 Task: Find a one-way business class flight from Kailua-Kona to Evansville on May 3 for 6 passengers, with 4 checked bags, departing between 3:00 AM and 12:00 AM, using WestJet.
Action: Mouse moved to (288, 257)
Screenshot: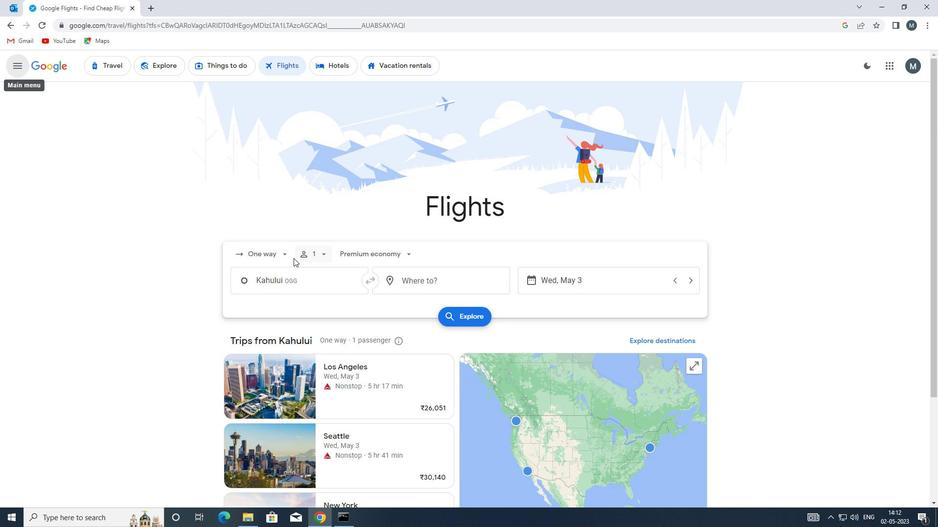 
Action: Mouse pressed left at (288, 257)
Screenshot: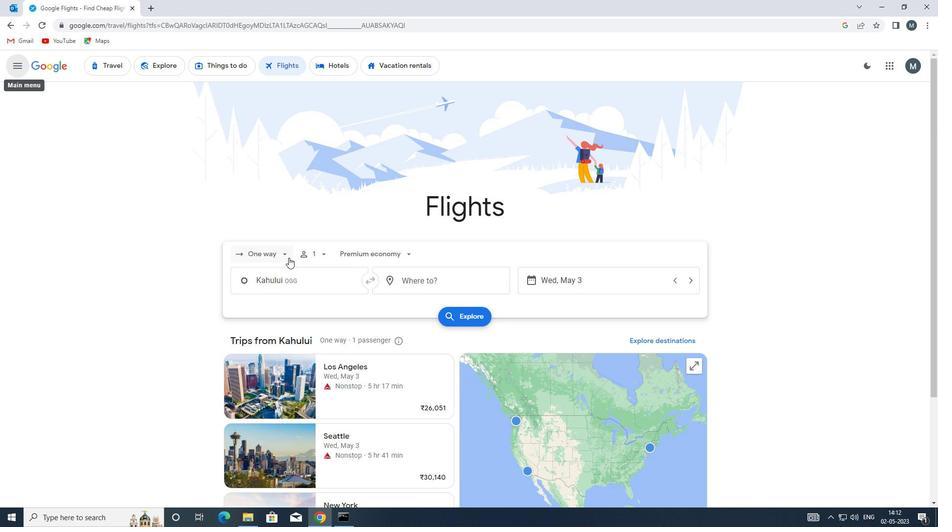 
Action: Mouse moved to (287, 295)
Screenshot: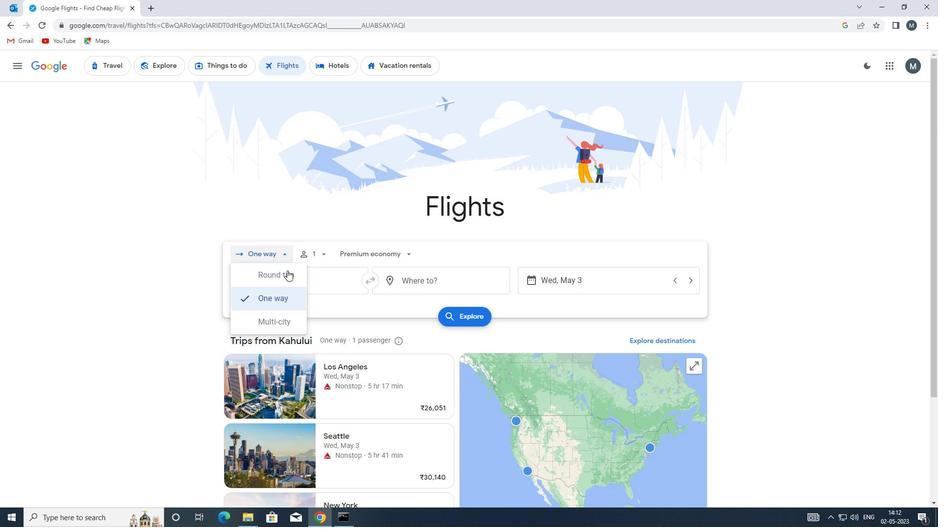
Action: Mouse pressed left at (287, 295)
Screenshot: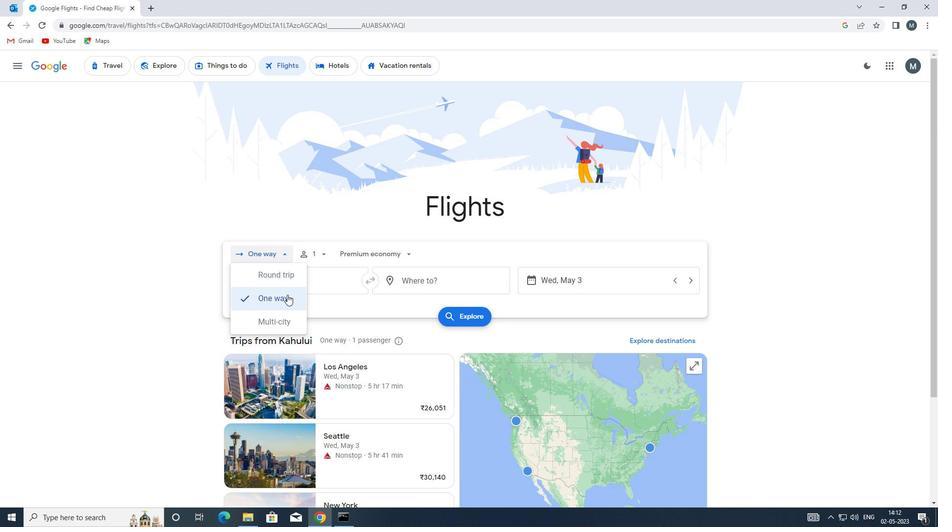 
Action: Mouse moved to (316, 253)
Screenshot: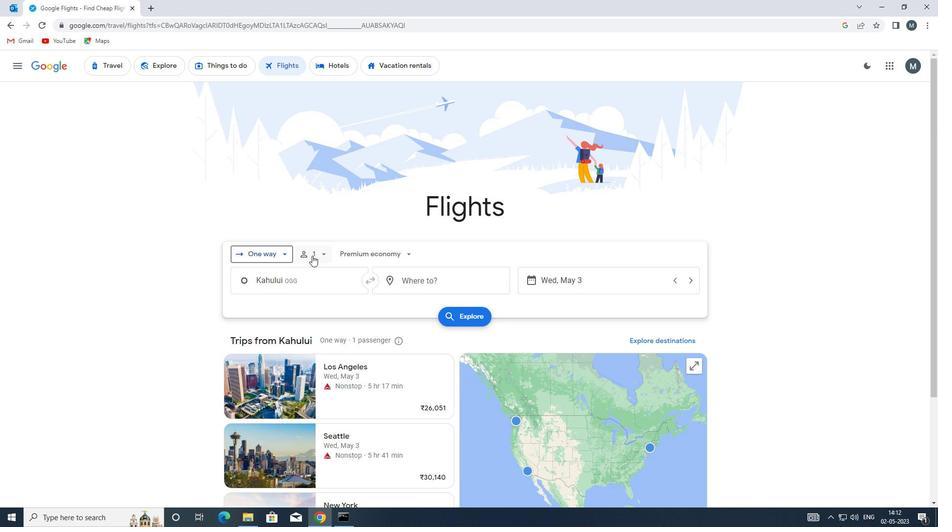
Action: Mouse pressed left at (316, 253)
Screenshot: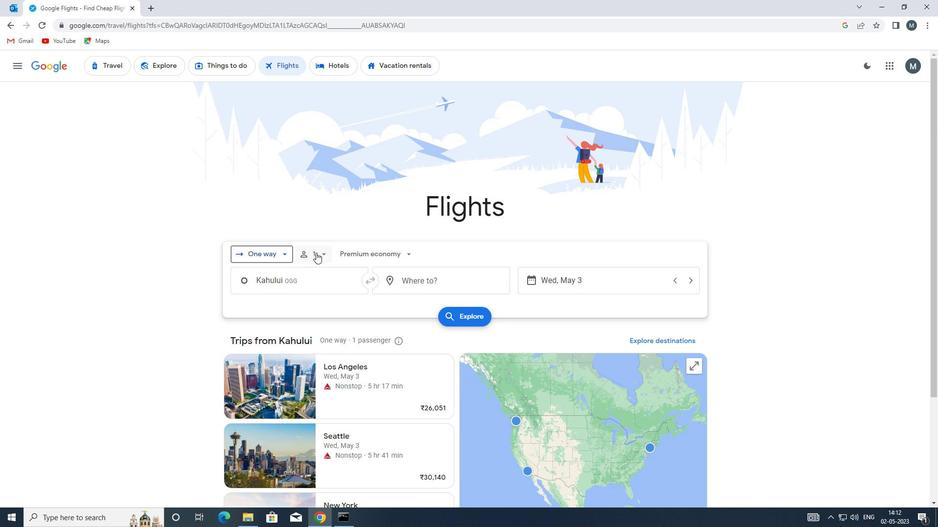 
Action: Mouse moved to (395, 281)
Screenshot: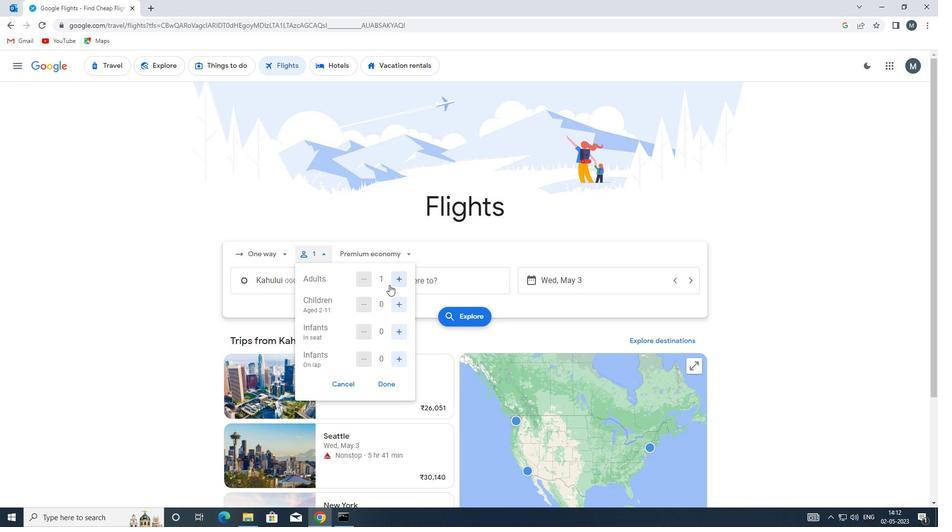 
Action: Mouse pressed left at (395, 281)
Screenshot: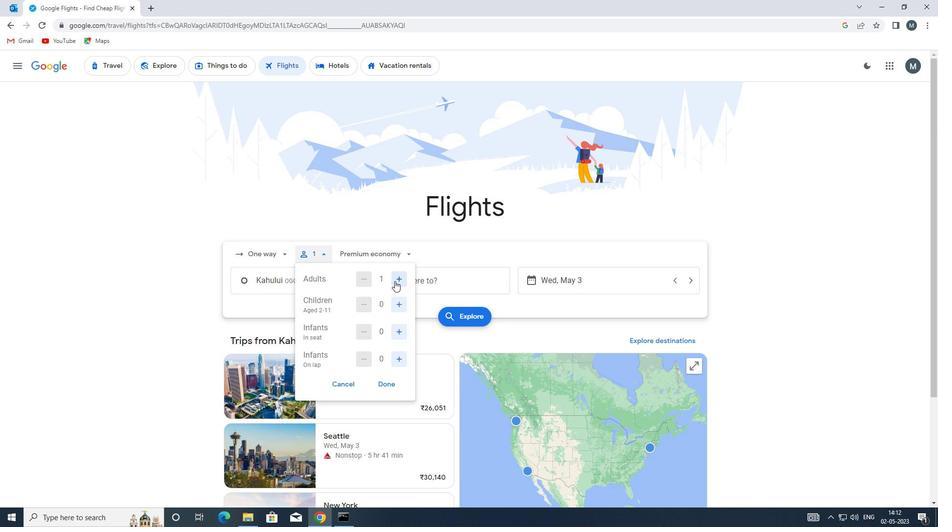 
Action: Mouse pressed left at (395, 281)
Screenshot: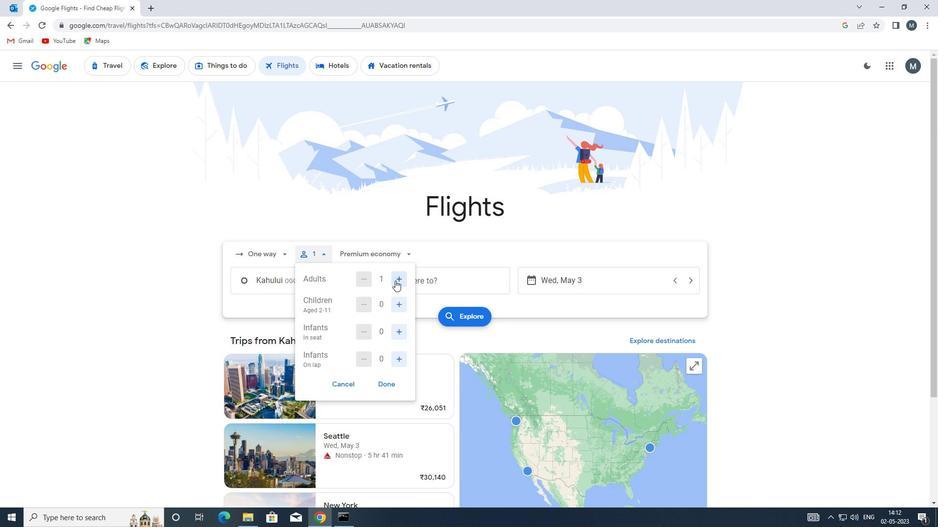 
Action: Mouse moved to (400, 308)
Screenshot: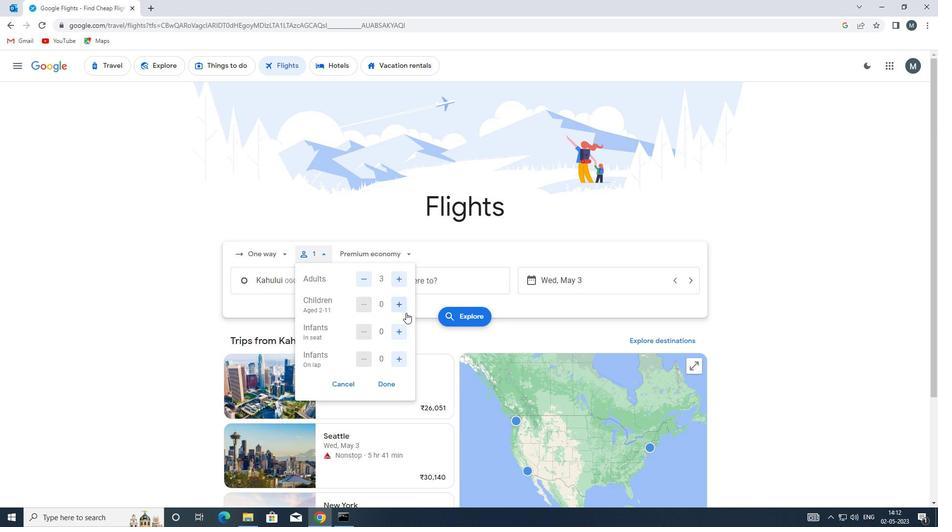 
Action: Mouse pressed left at (400, 308)
Screenshot: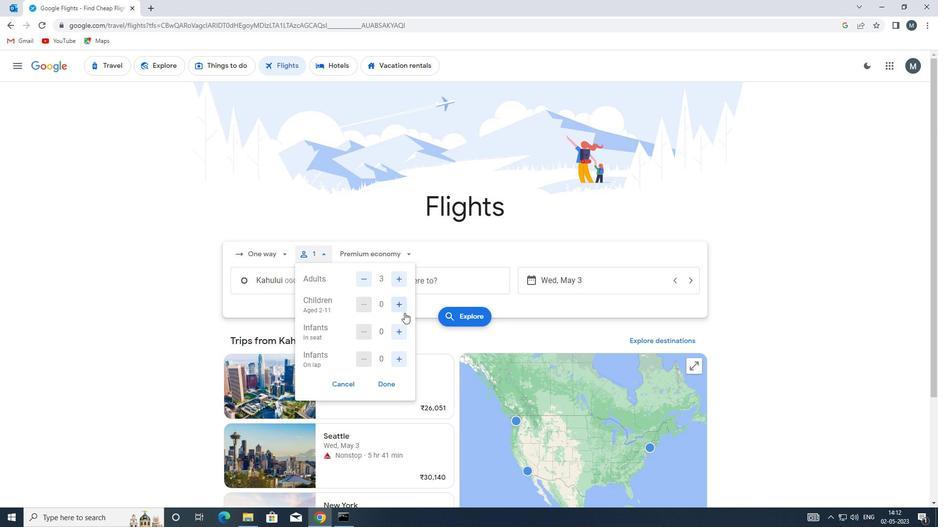 
Action: Mouse pressed left at (400, 308)
Screenshot: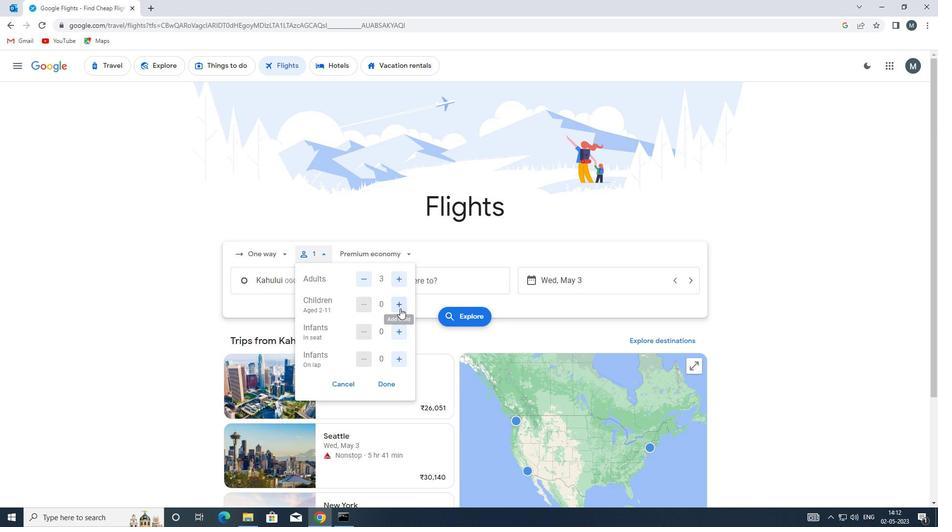 
Action: Mouse pressed left at (400, 308)
Screenshot: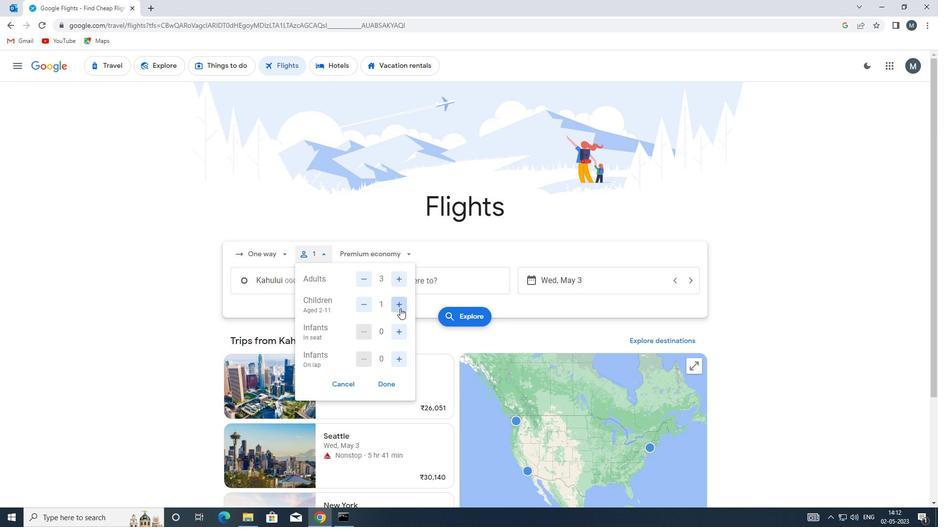 
Action: Mouse moved to (384, 384)
Screenshot: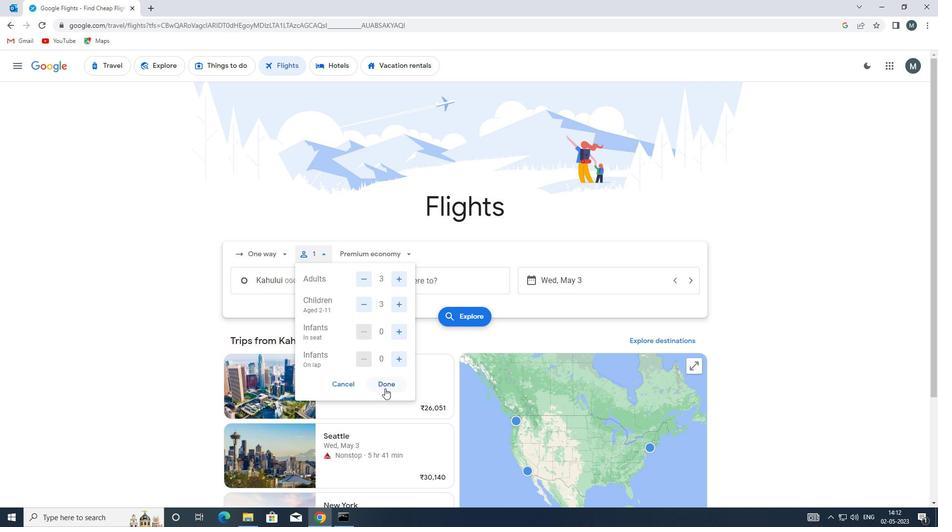 
Action: Mouse pressed left at (384, 384)
Screenshot: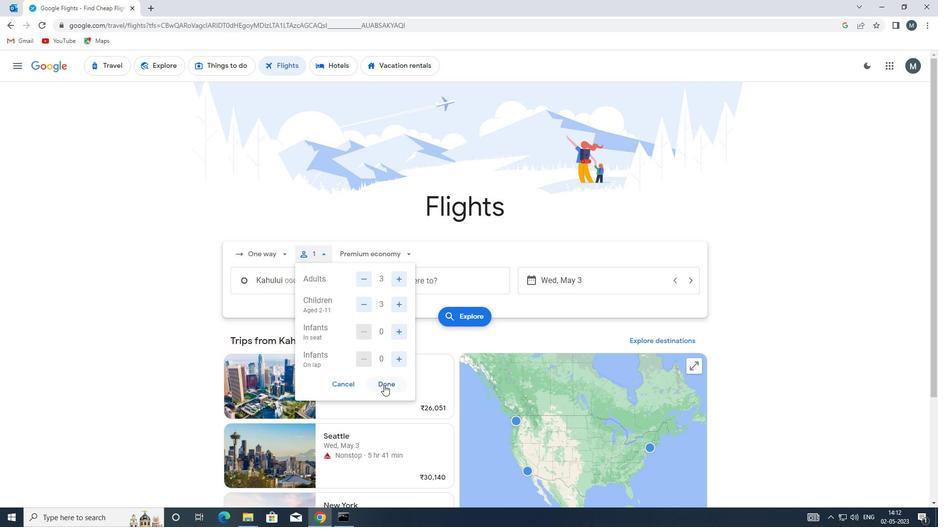 
Action: Mouse moved to (390, 256)
Screenshot: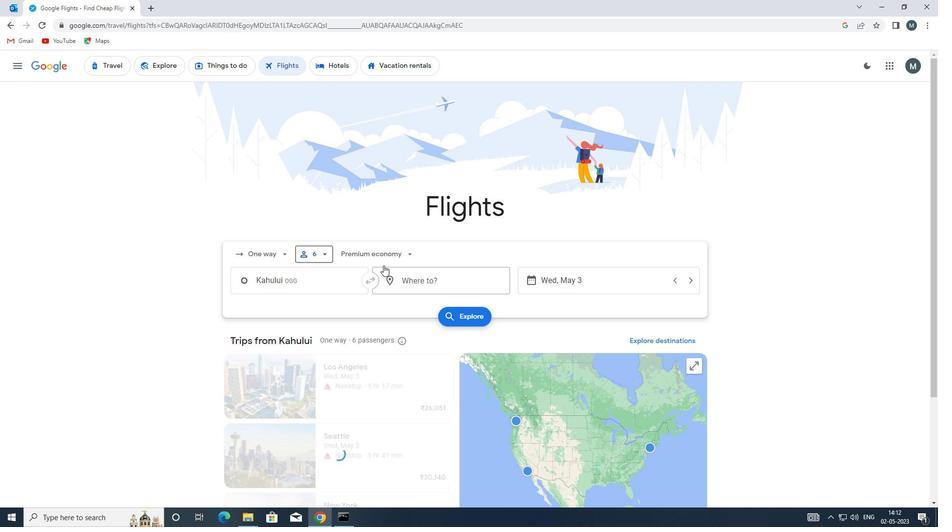
Action: Mouse pressed left at (390, 256)
Screenshot: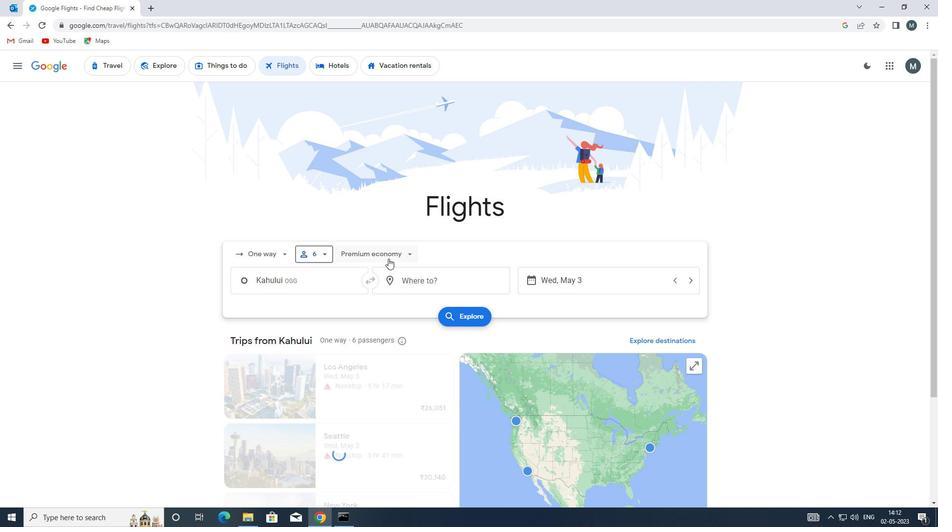 
Action: Mouse moved to (384, 323)
Screenshot: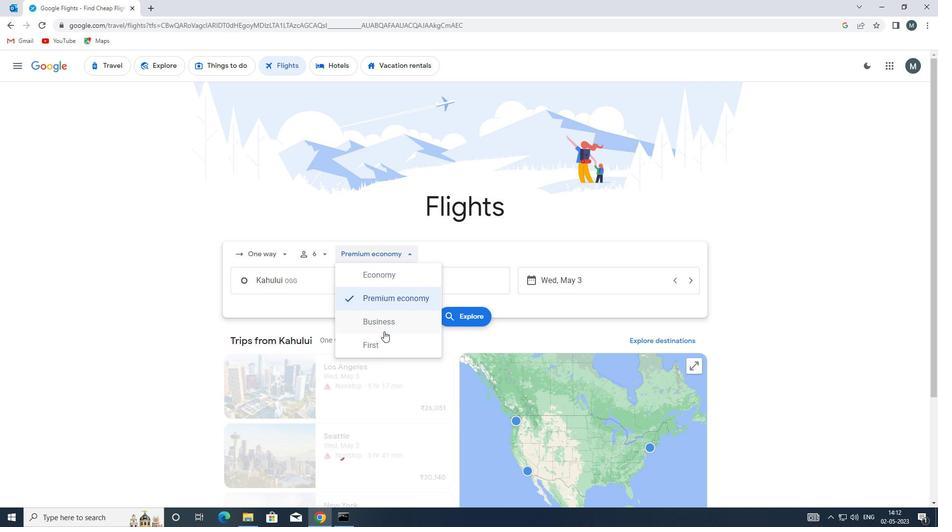 
Action: Mouse pressed left at (384, 323)
Screenshot: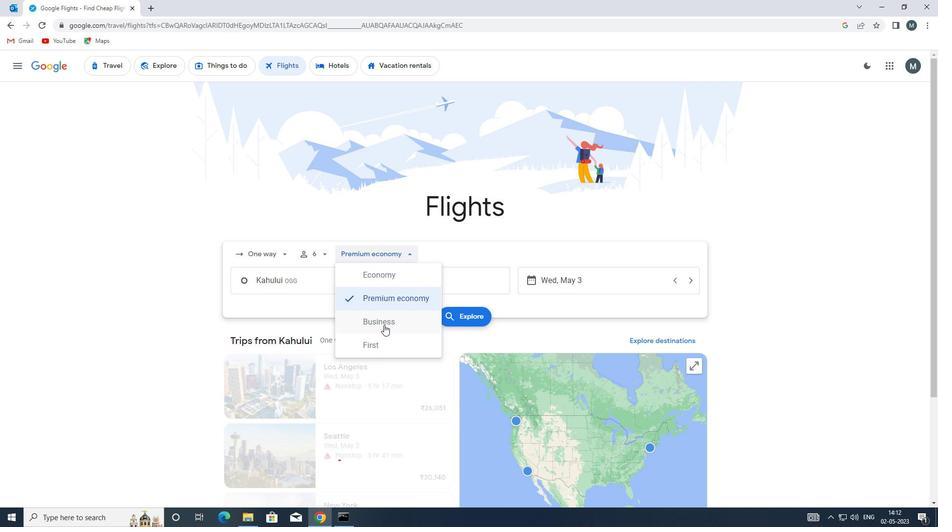 
Action: Mouse moved to (318, 287)
Screenshot: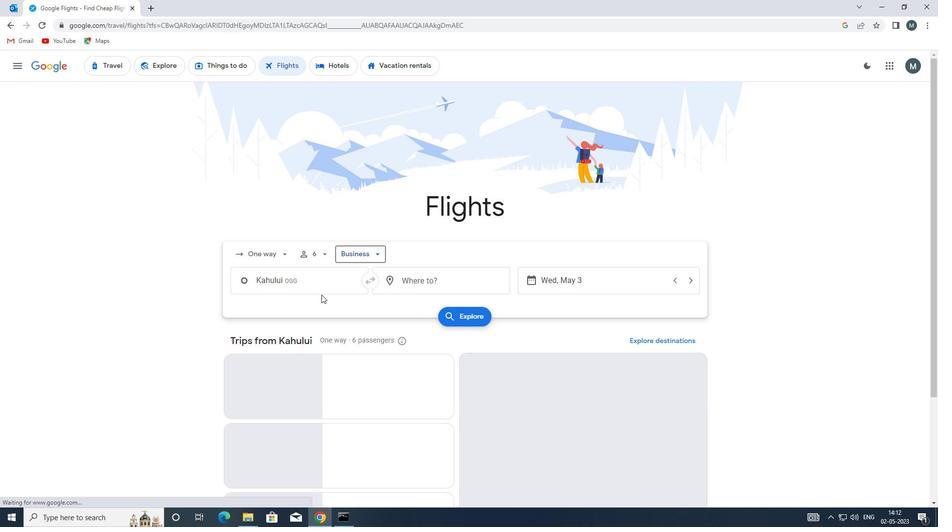
Action: Mouse pressed left at (318, 287)
Screenshot: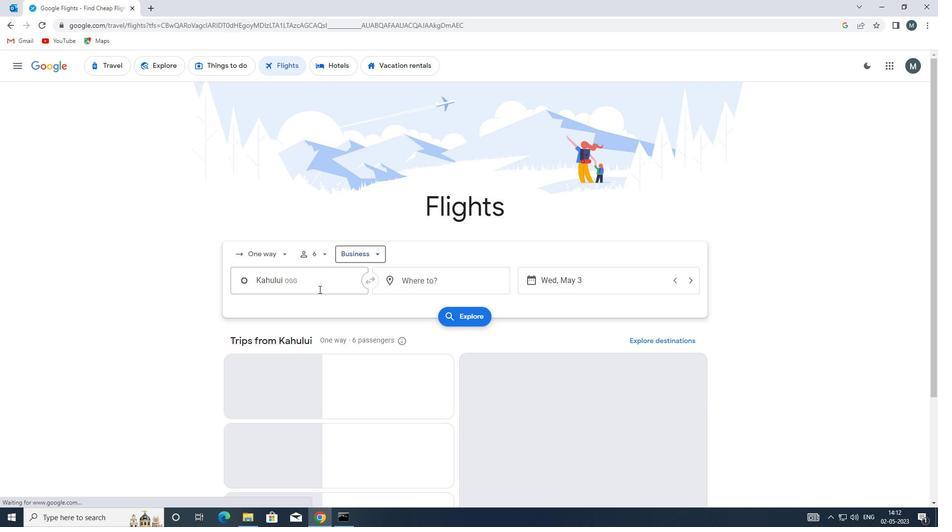 
Action: Mouse moved to (316, 287)
Screenshot: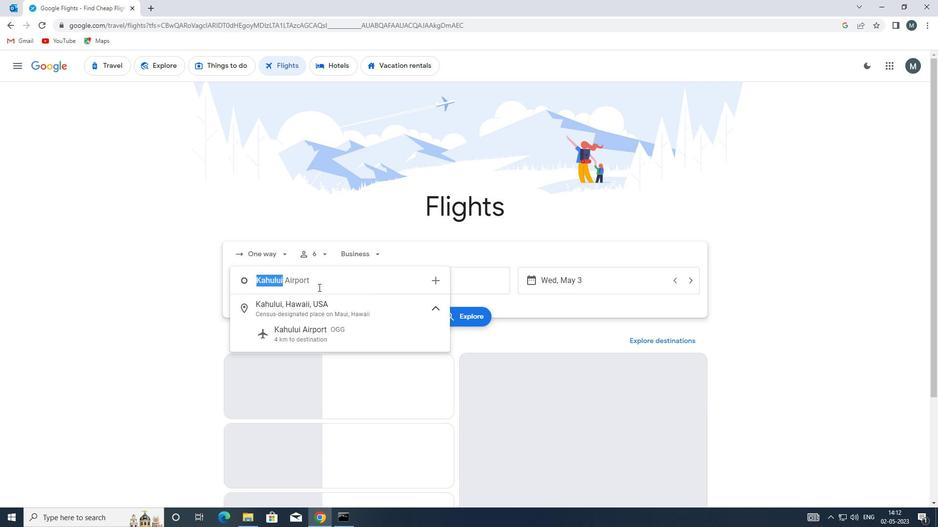 
Action: Key pressed koa
Screenshot: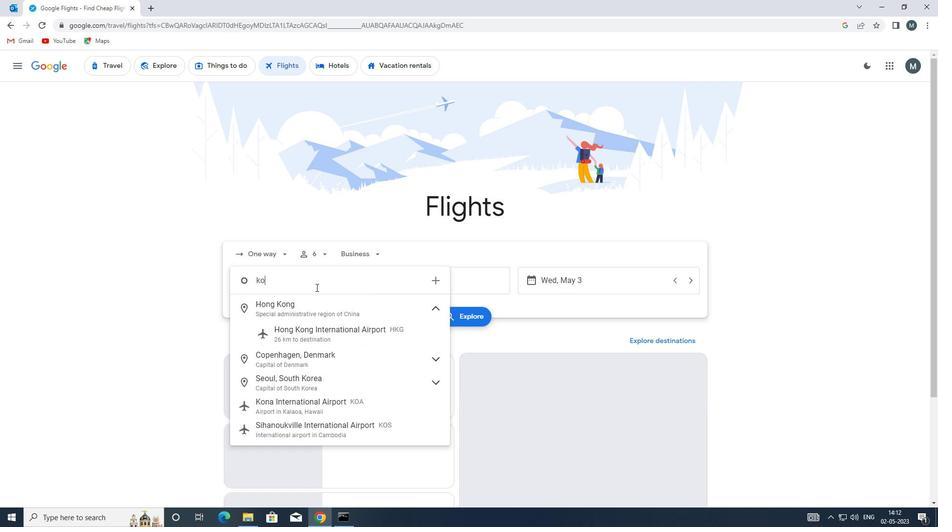 
Action: Mouse moved to (316, 310)
Screenshot: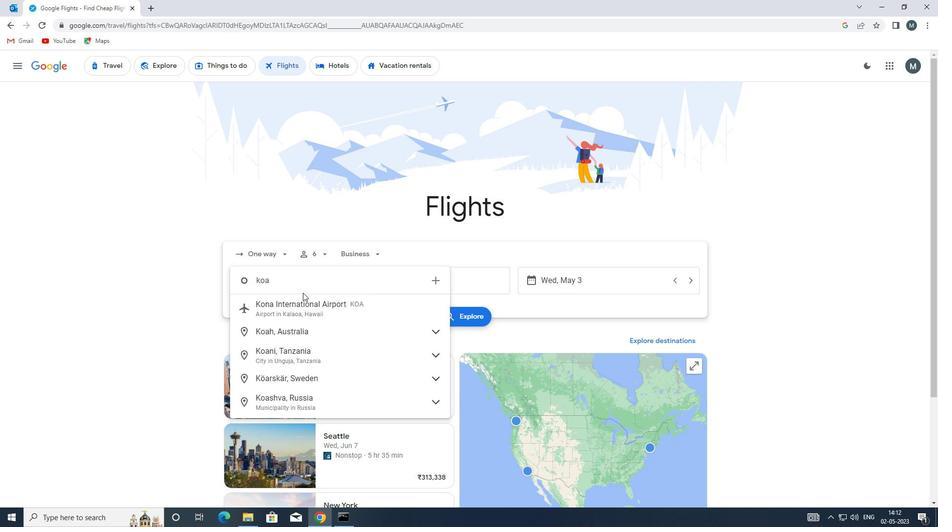 
Action: Mouse pressed left at (316, 310)
Screenshot: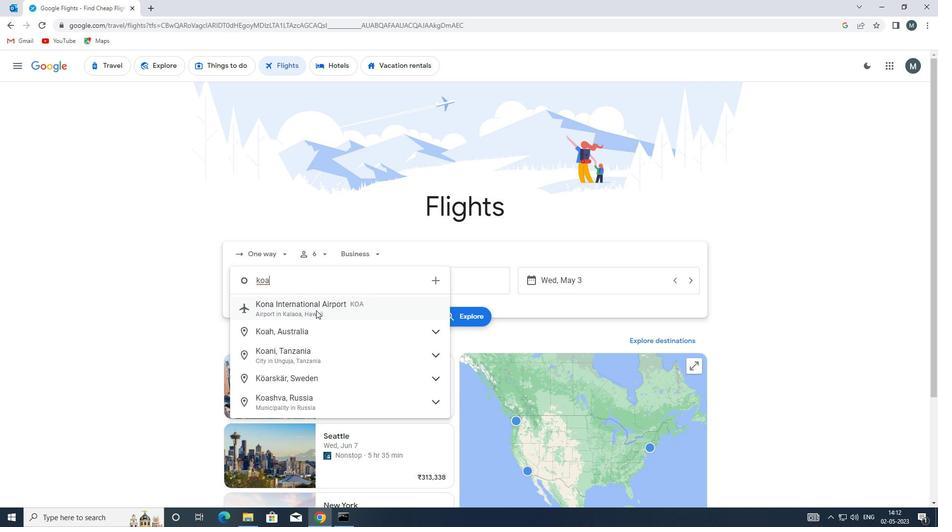 
Action: Mouse moved to (461, 280)
Screenshot: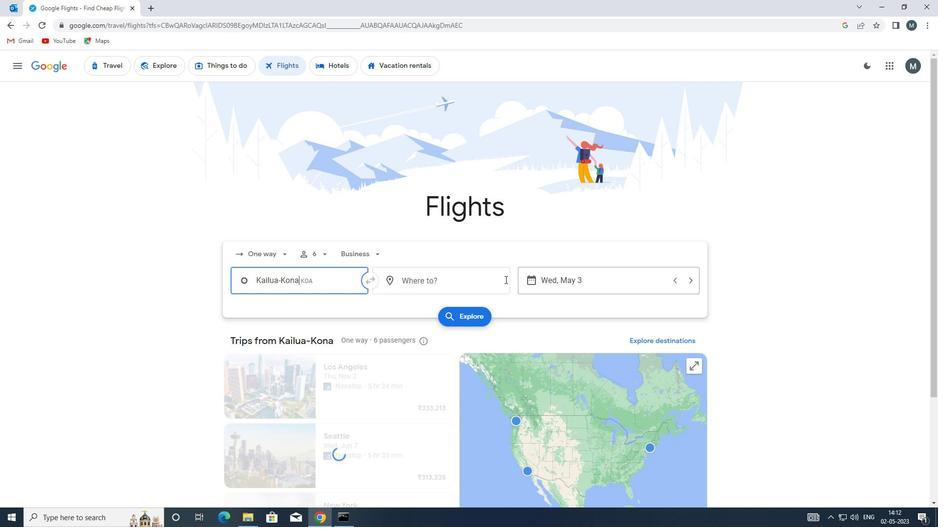 
Action: Mouse pressed left at (461, 280)
Screenshot: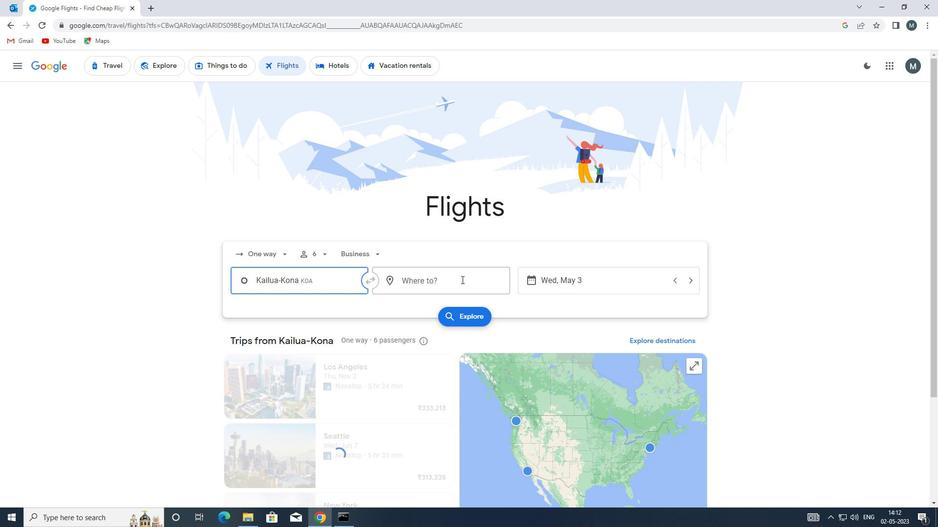 
Action: Key pressed evv
Screenshot: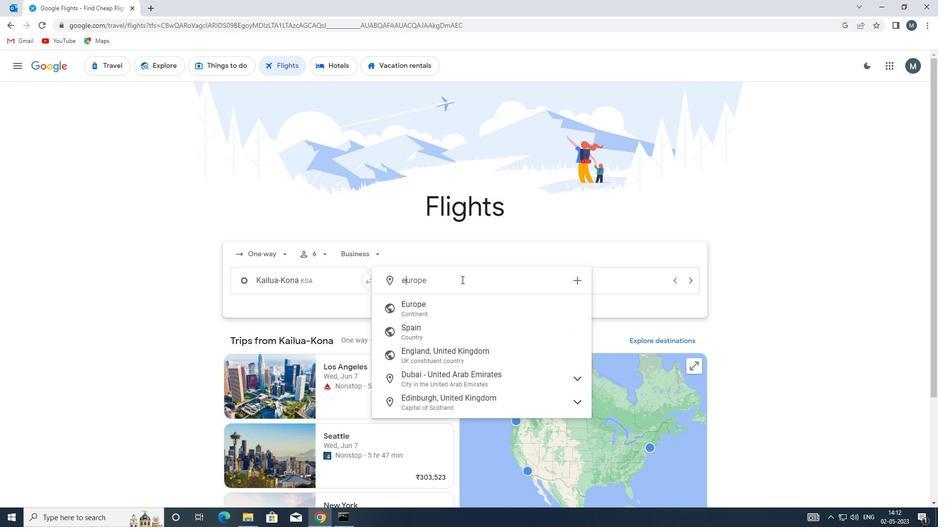
Action: Mouse moved to (469, 303)
Screenshot: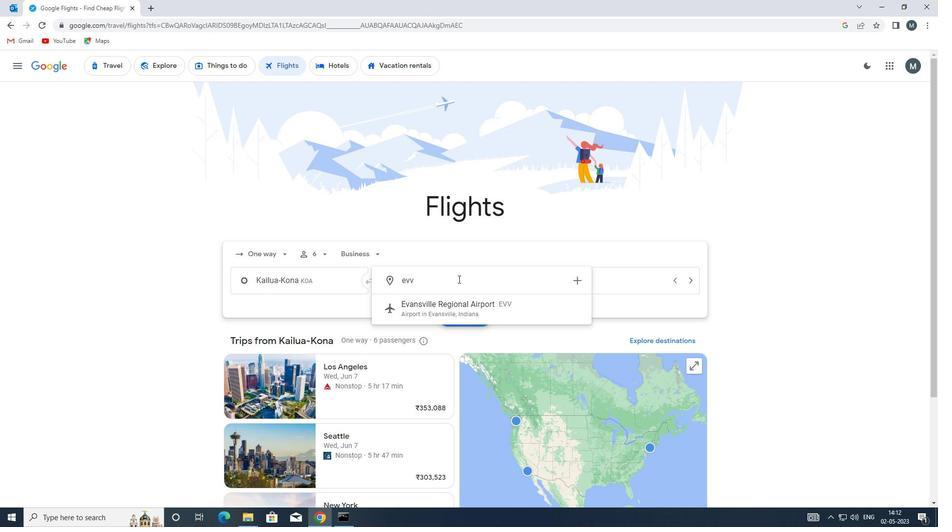 
Action: Mouse pressed left at (469, 303)
Screenshot: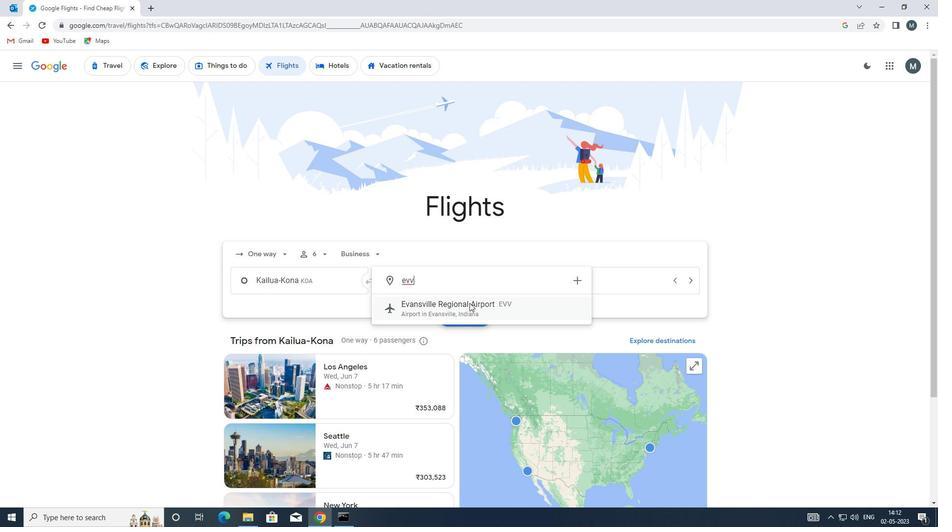 
Action: Mouse moved to (577, 283)
Screenshot: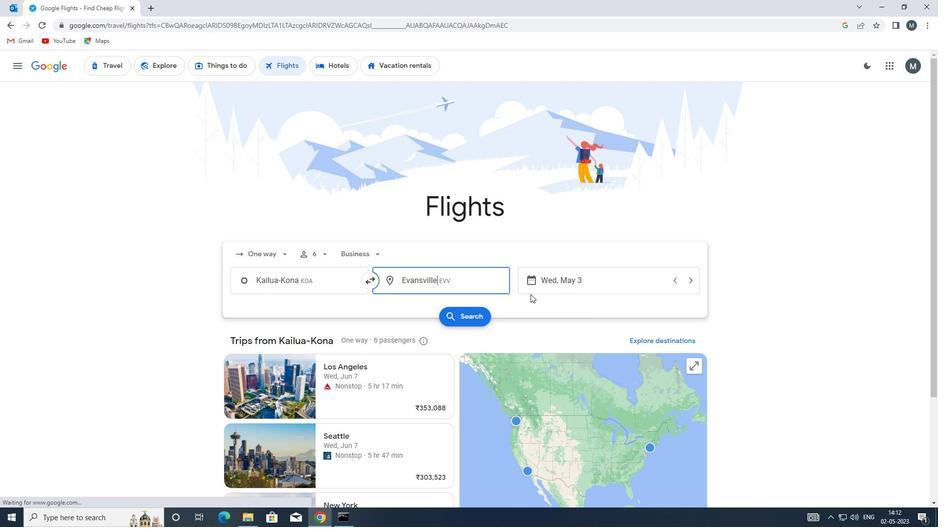 
Action: Mouse pressed left at (577, 283)
Screenshot: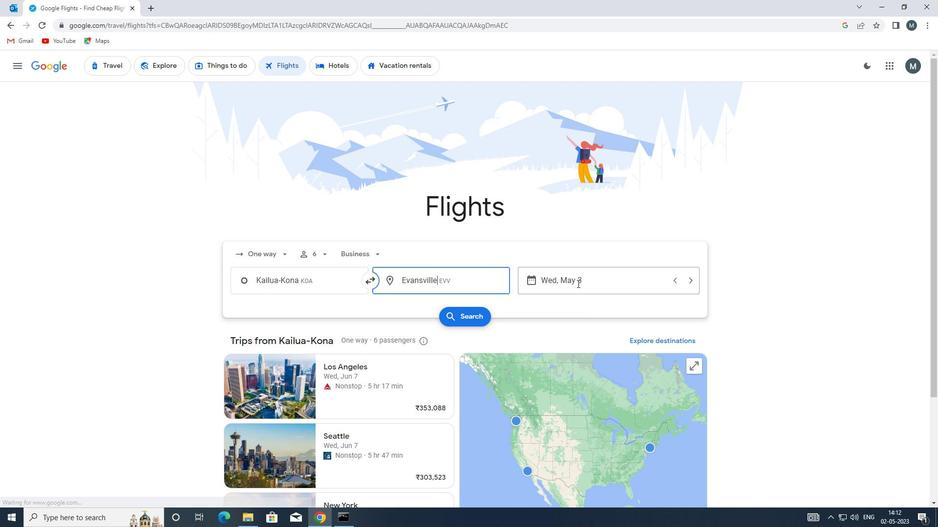 
Action: Mouse moved to (423, 331)
Screenshot: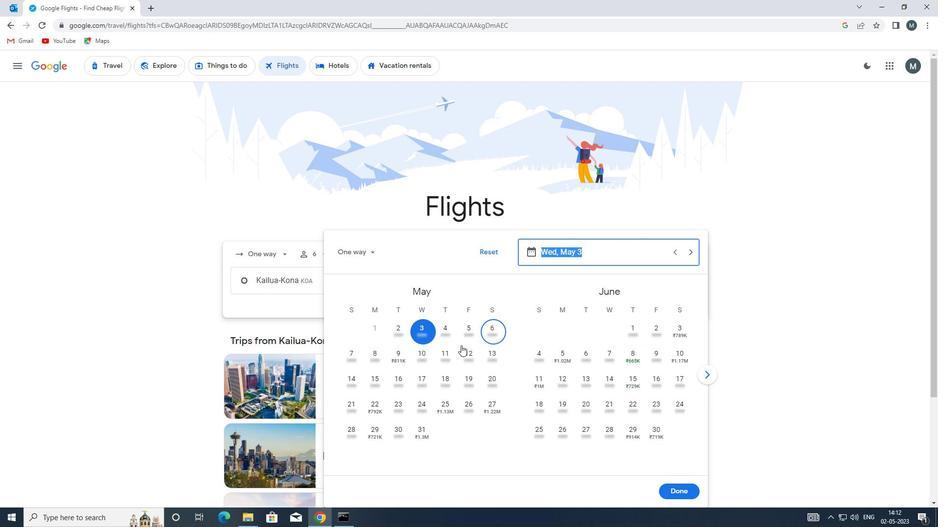 
Action: Mouse pressed left at (423, 331)
Screenshot: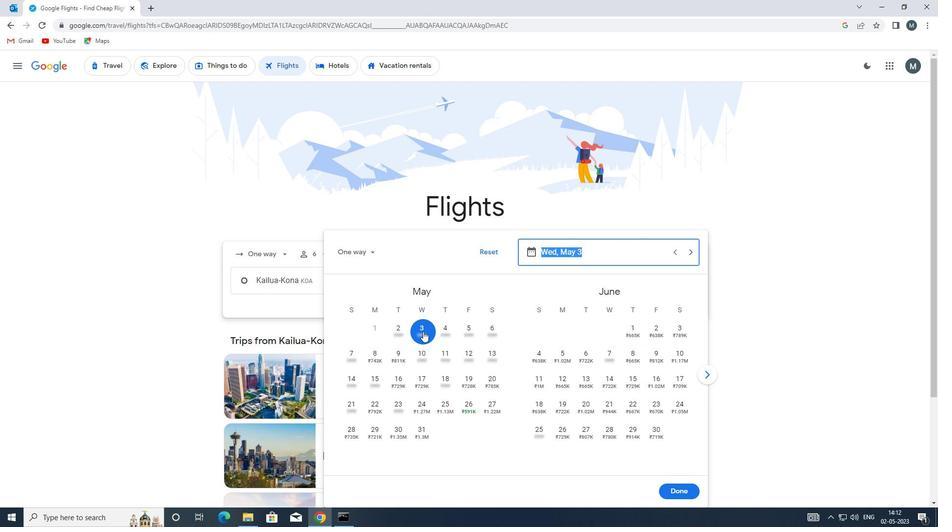 
Action: Mouse moved to (677, 494)
Screenshot: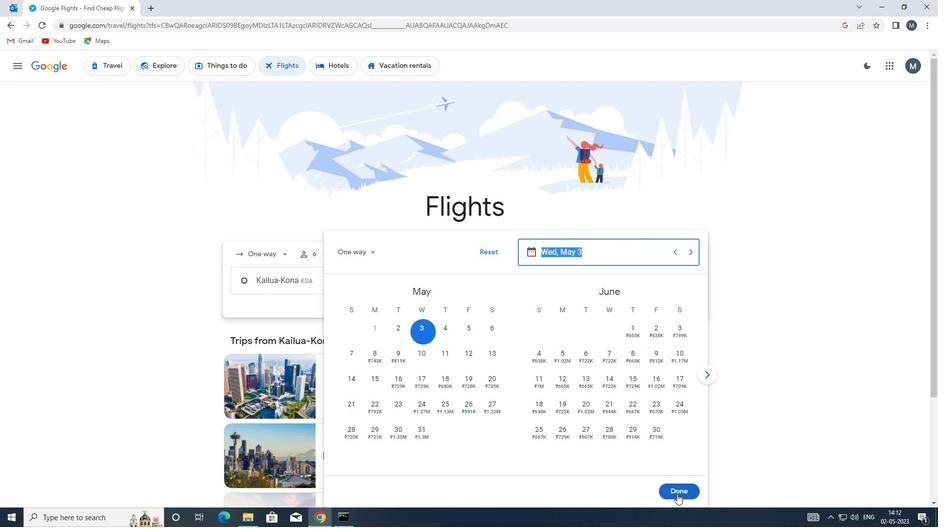 
Action: Mouse pressed left at (677, 494)
Screenshot: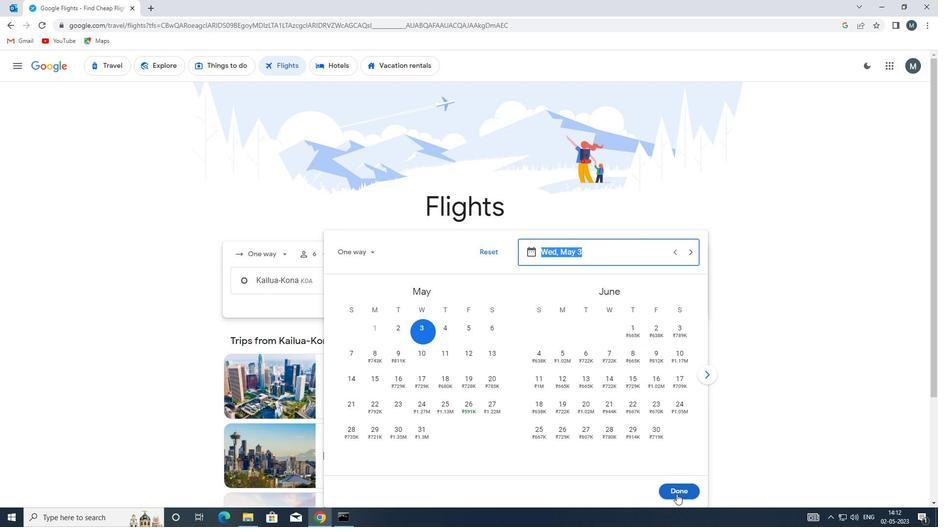 
Action: Mouse moved to (475, 321)
Screenshot: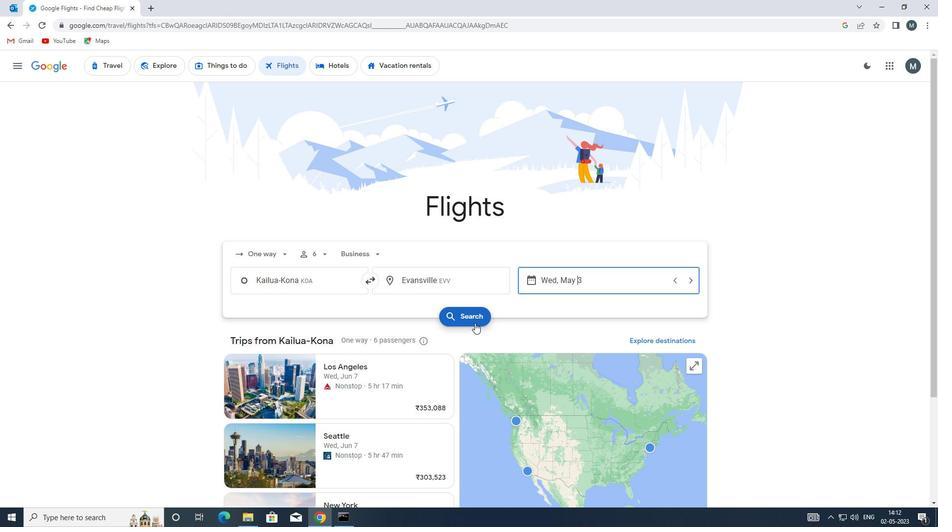 
Action: Mouse pressed left at (475, 321)
Screenshot: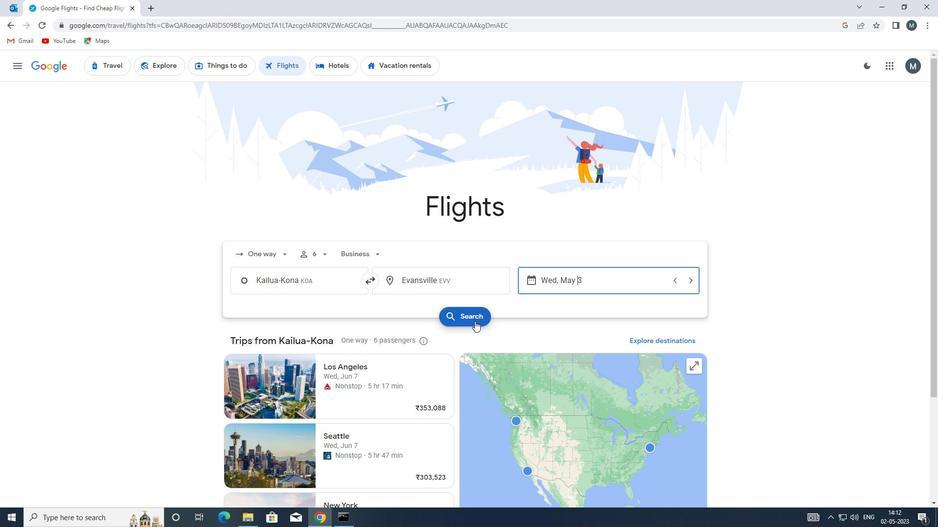 
Action: Mouse moved to (244, 155)
Screenshot: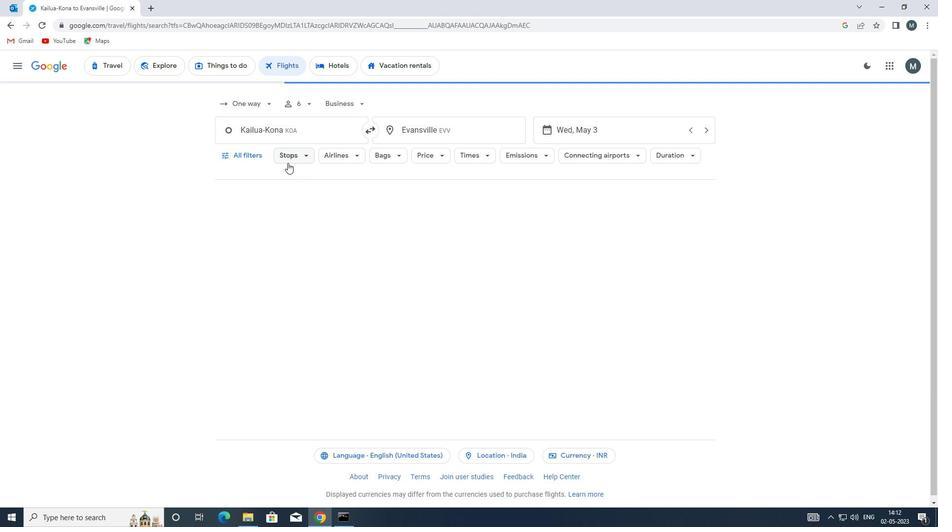 
Action: Mouse pressed left at (244, 155)
Screenshot: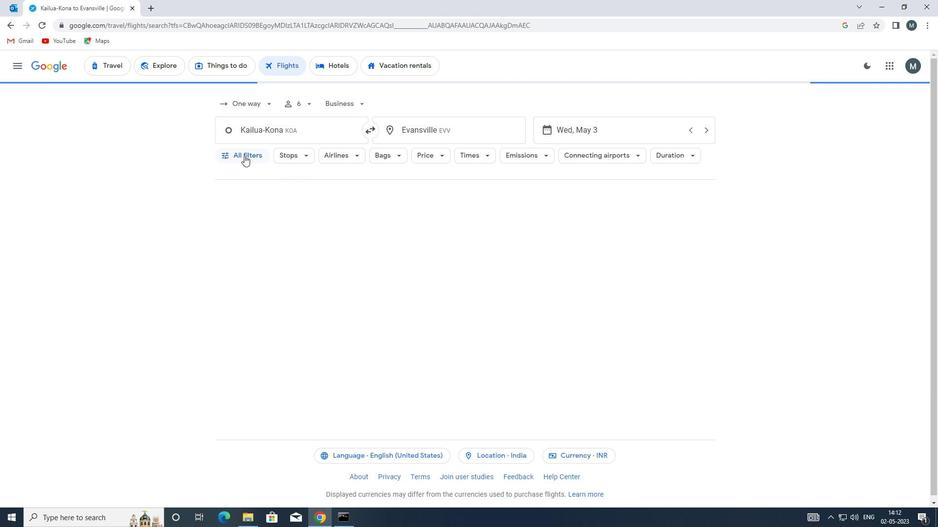 
Action: Mouse moved to (324, 290)
Screenshot: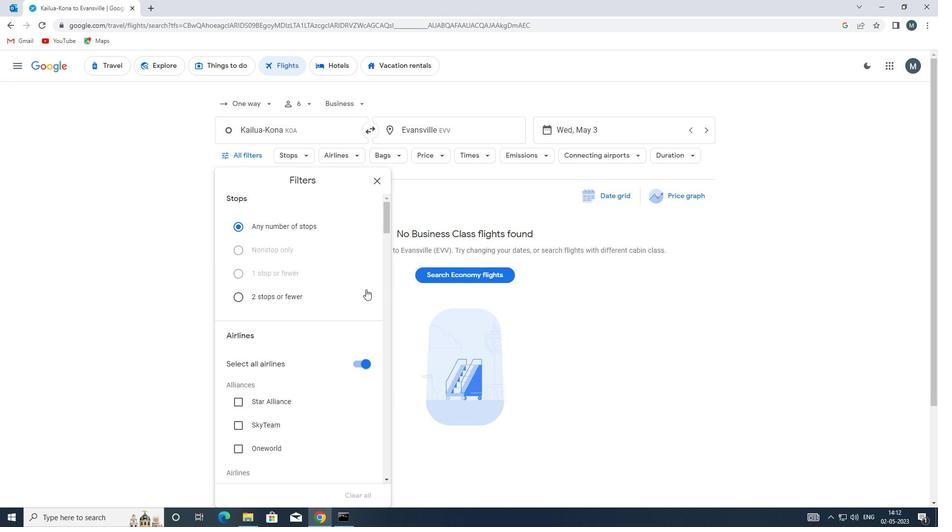 
Action: Mouse scrolled (324, 289) with delta (0, 0)
Screenshot: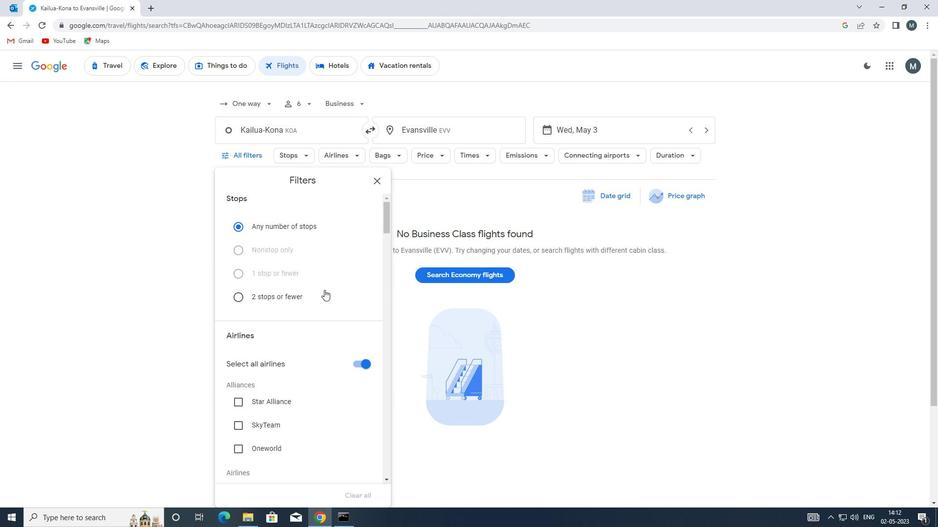 
Action: Mouse scrolled (324, 289) with delta (0, 0)
Screenshot: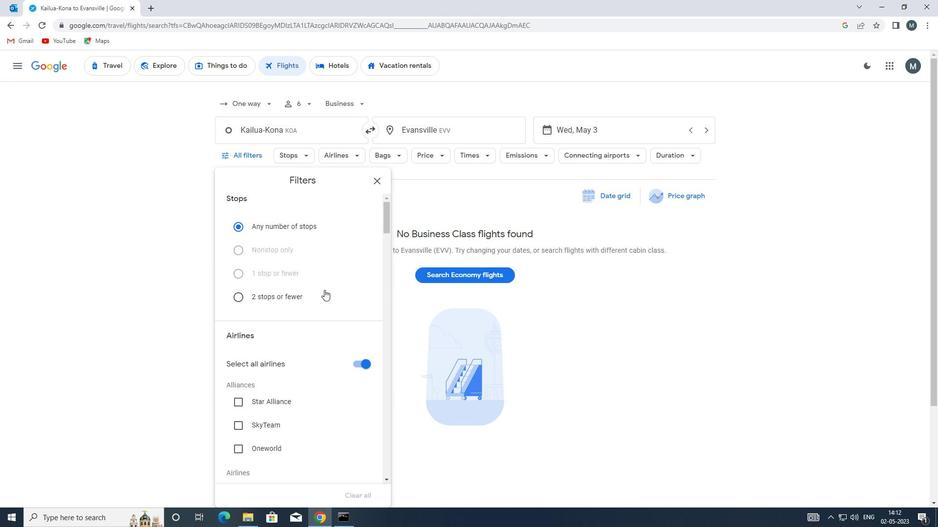 
Action: Mouse moved to (325, 294)
Screenshot: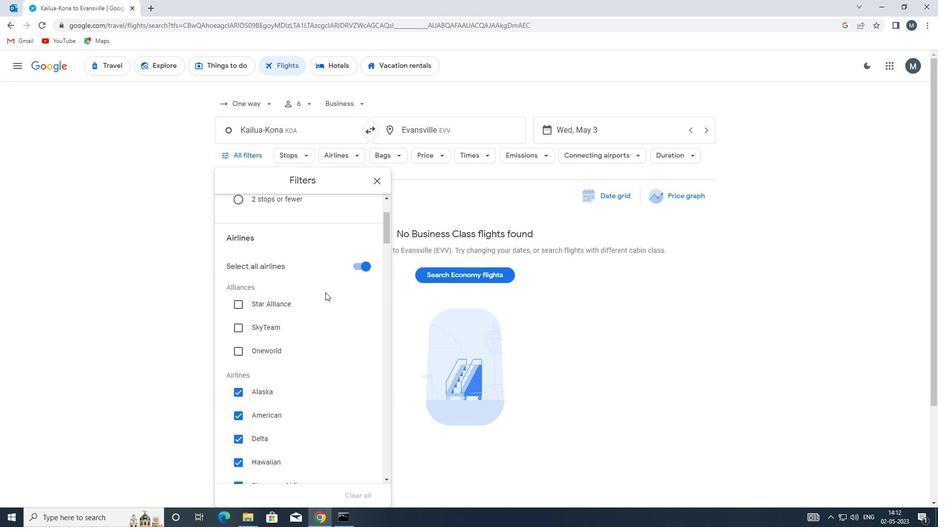 
Action: Mouse scrolled (325, 293) with delta (0, 0)
Screenshot: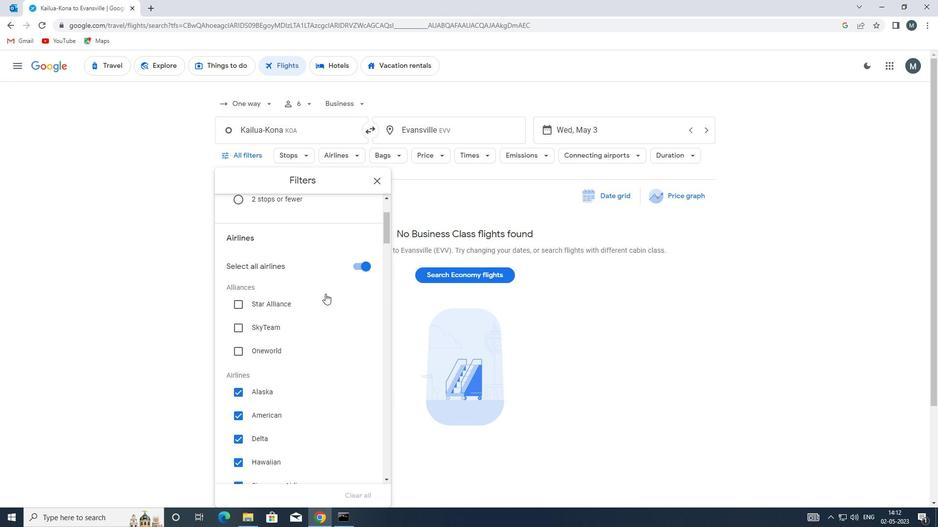 
Action: Mouse moved to (355, 218)
Screenshot: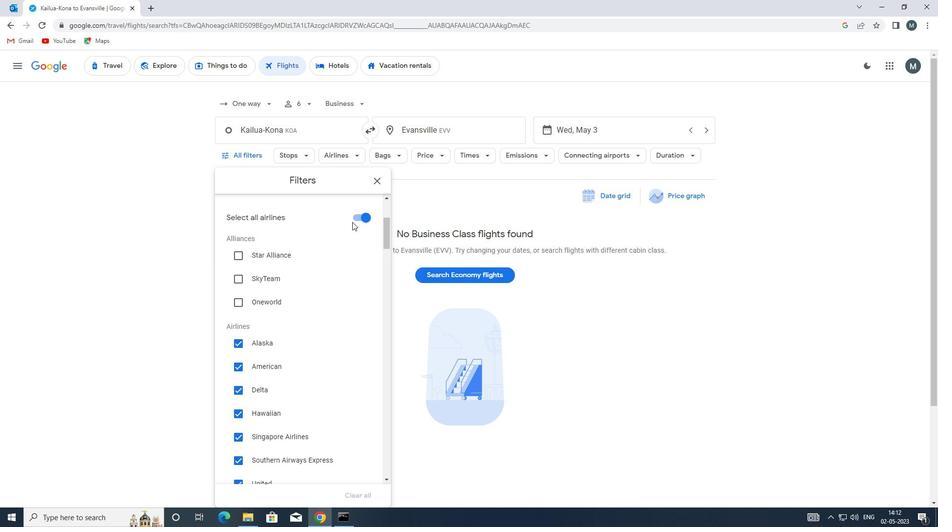 
Action: Mouse pressed left at (355, 218)
Screenshot: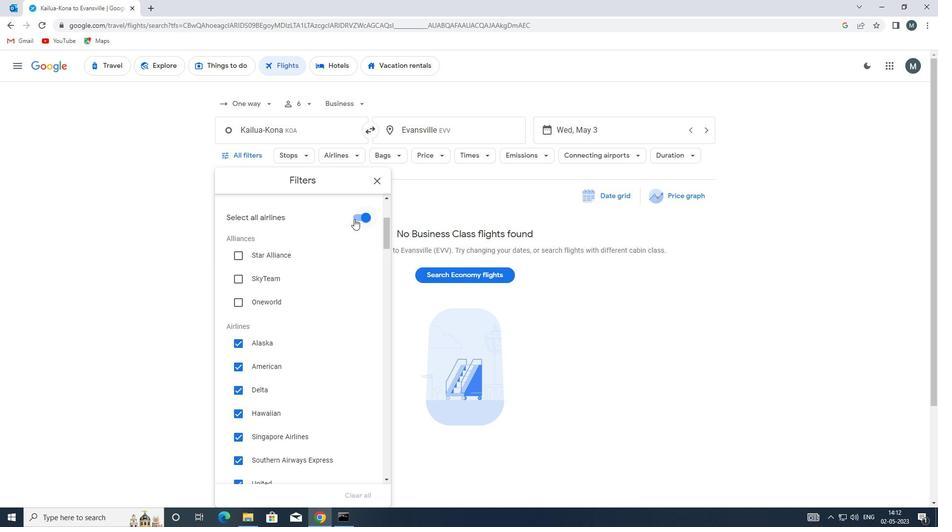
Action: Mouse moved to (306, 313)
Screenshot: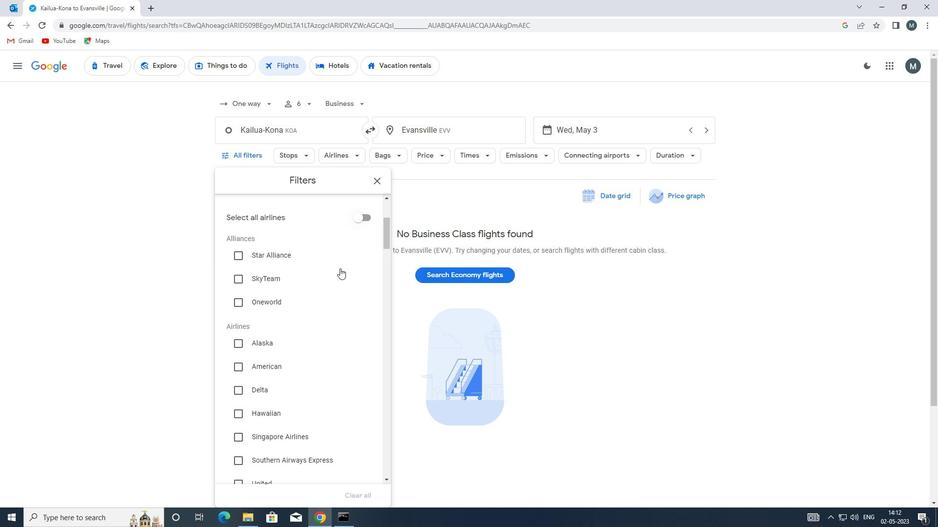 
Action: Mouse scrolled (306, 312) with delta (0, 0)
Screenshot: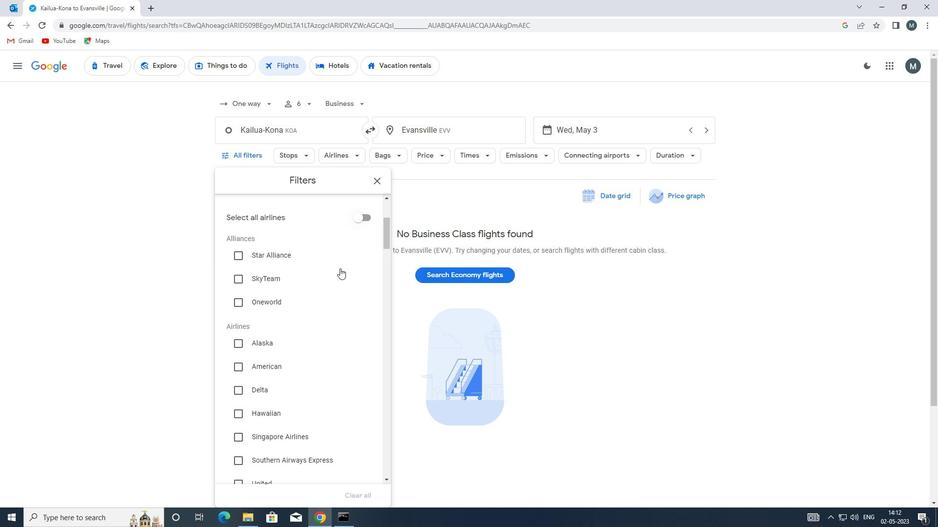 
Action: Mouse moved to (306, 316)
Screenshot: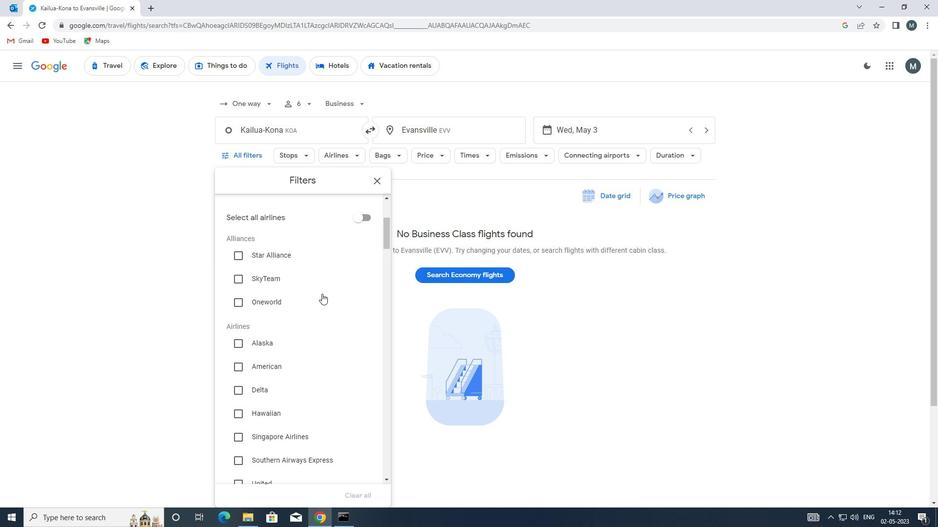 
Action: Mouse scrolled (306, 315) with delta (0, 0)
Screenshot: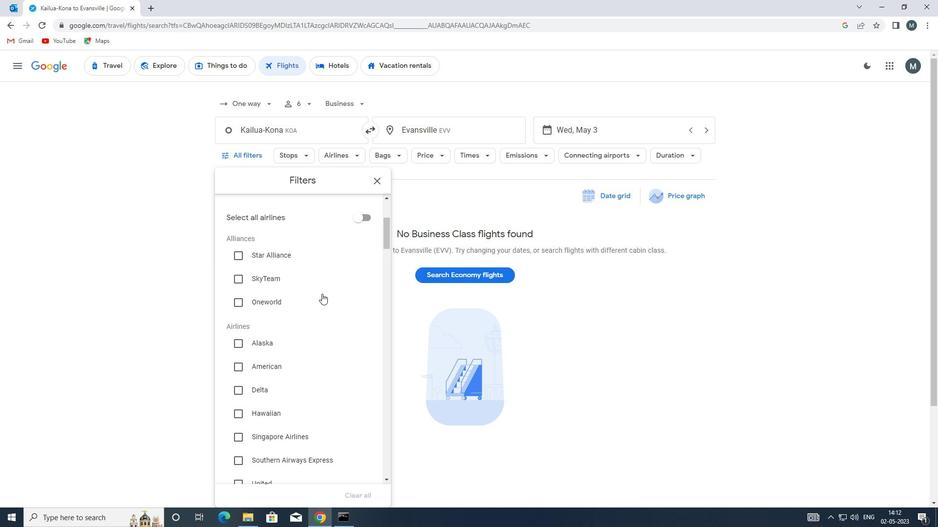 
Action: Mouse moved to (305, 317)
Screenshot: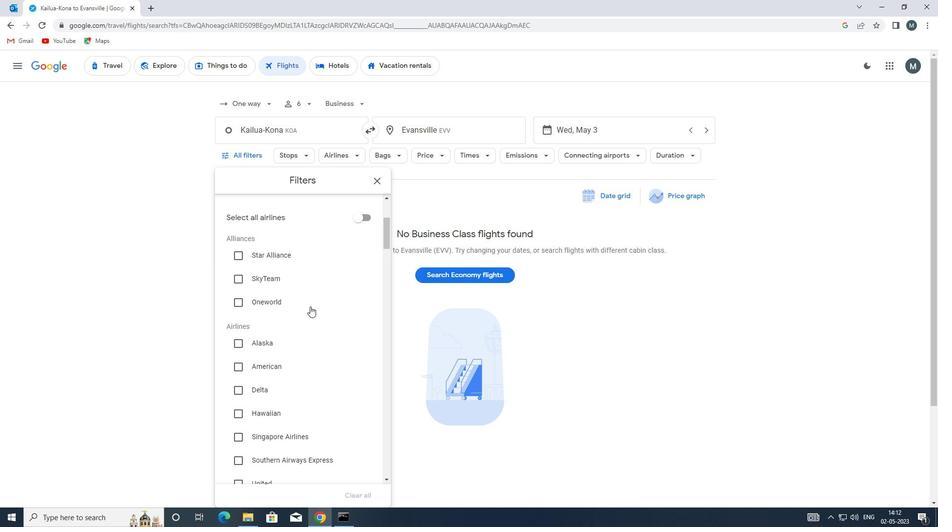 
Action: Mouse scrolled (305, 317) with delta (0, 0)
Screenshot: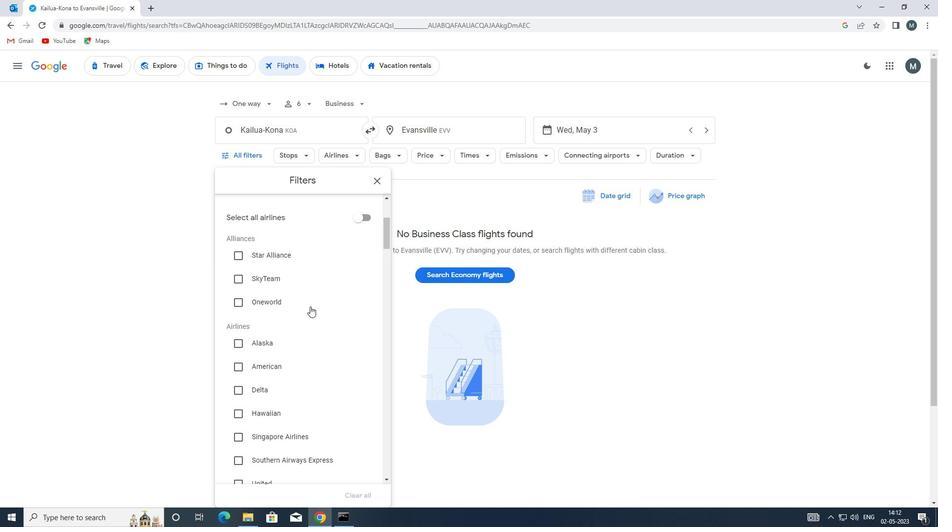 
Action: Mouse moved to (305, 317)
Screenshot: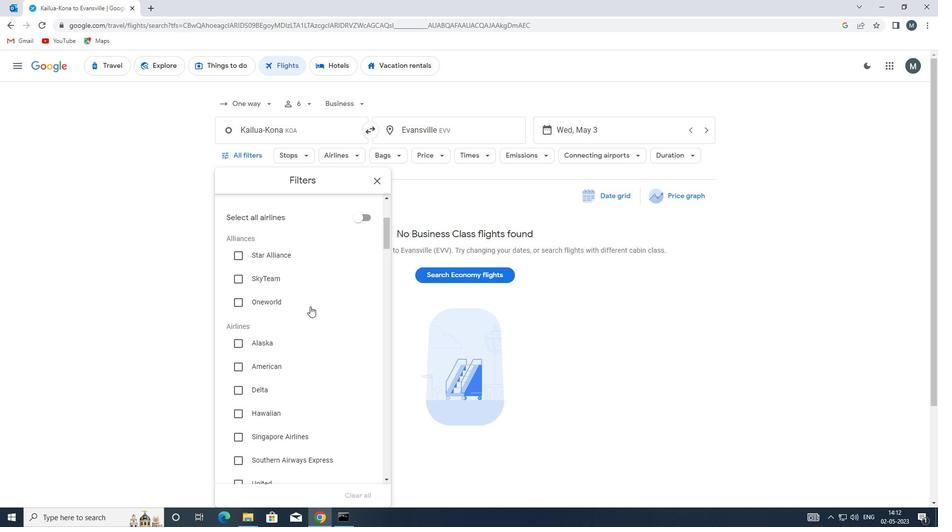 
Action: Mouse scrolled (305, 318) with delta (0, 0)
Screenshot: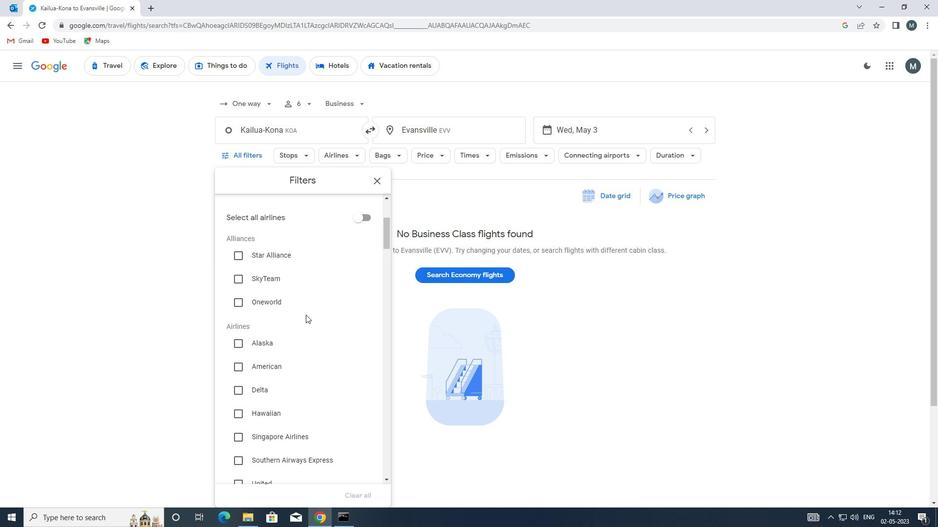
Action: Mouse moved to (302, 323)
Screenshot: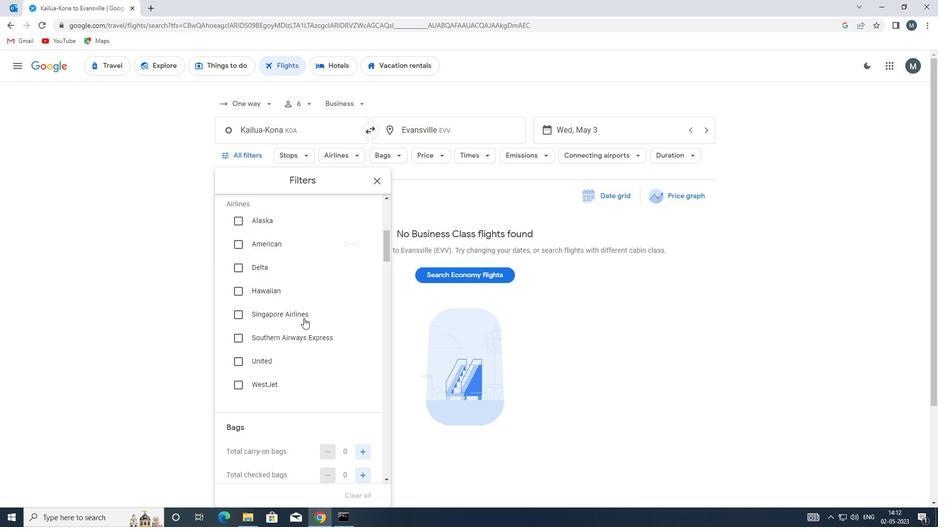 
Action: Mouse scrolled (302, 323) with delta (0, 0)
Screenshot: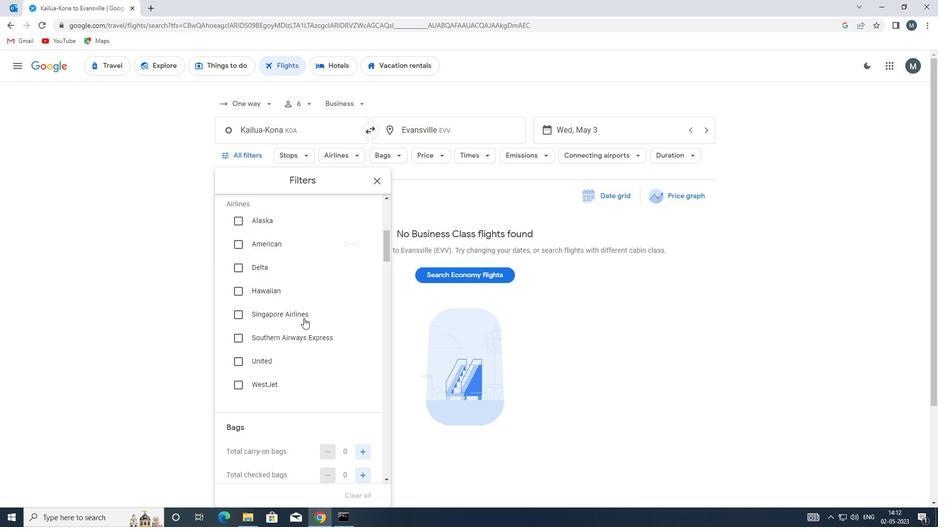 
Action: Mouse moved to (301, 326)
Screenshot: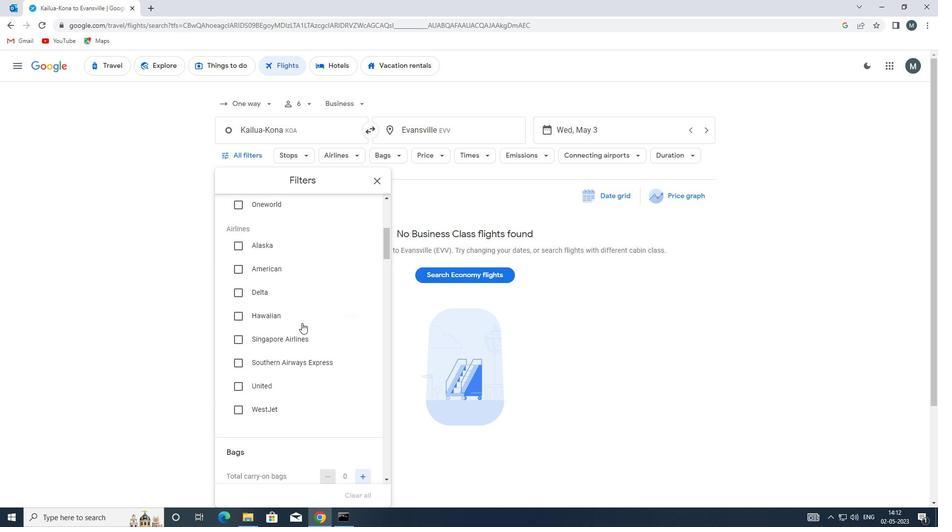 
Action: Mouse scrolled (301, 325) with delta (0, 0)
Screenshot: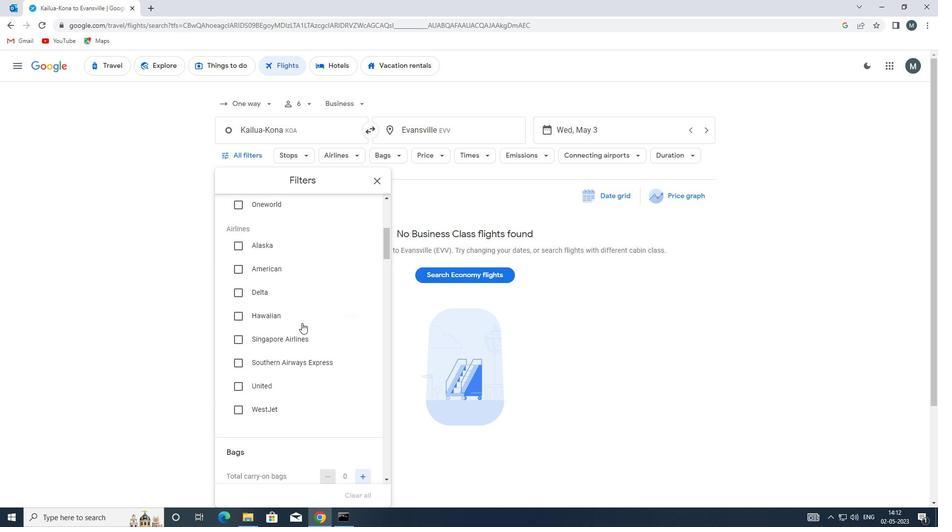 
Action: Mouse moved to (363, 401)
Screenshot: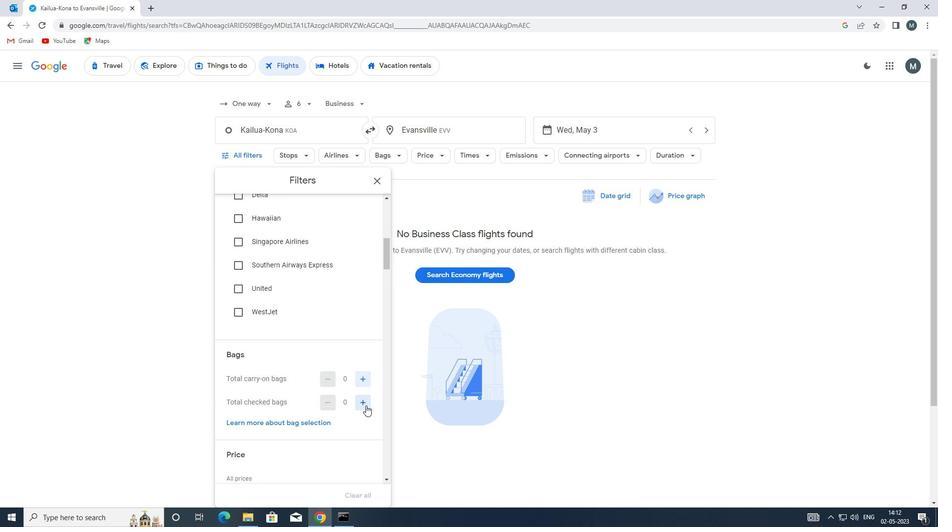 
Action: Mouse pressed left at (363, 401)
Screenshot: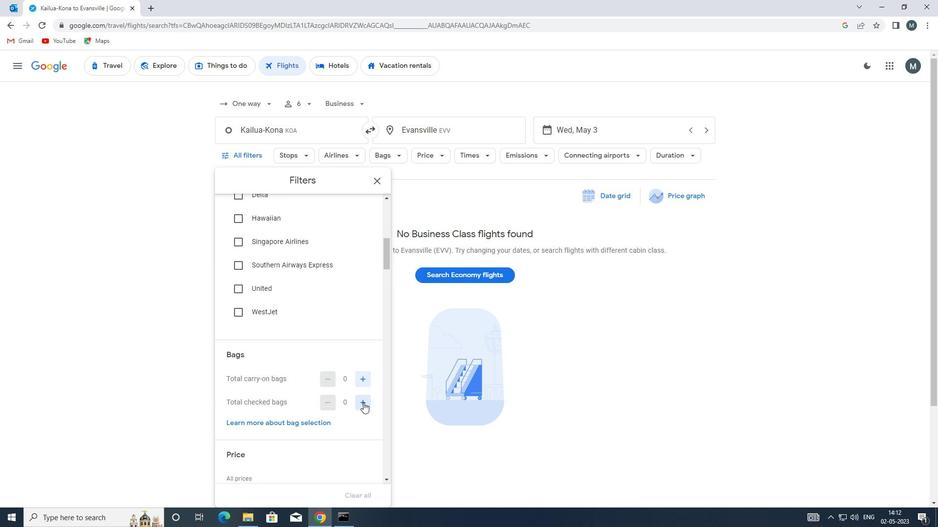 
Action: Mouse pressed left at (363, 401)
Screenshot: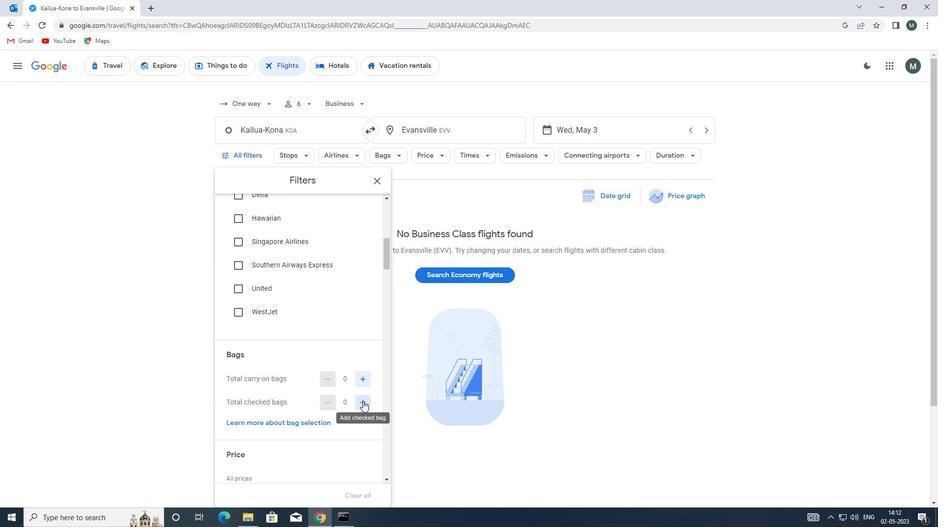 
Action: Mouse pressed left at (363, 401)
Screenshot: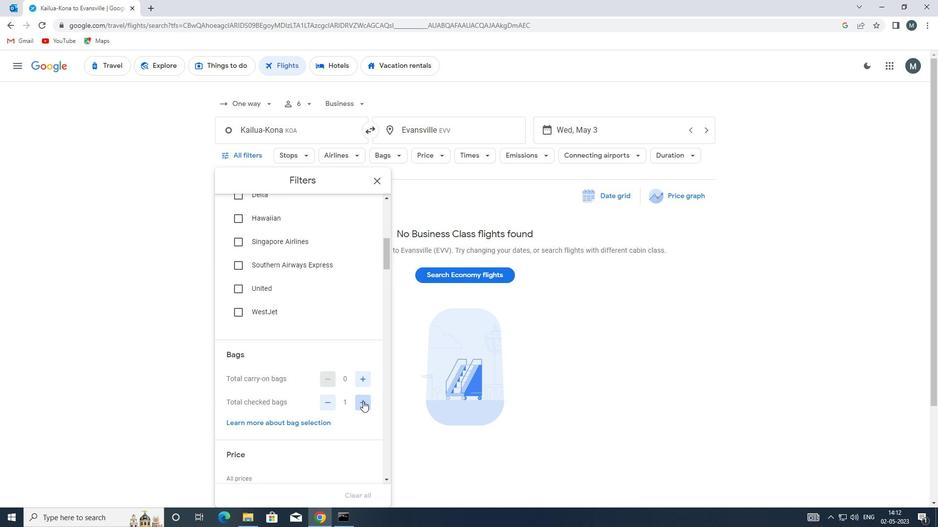 
Action: Mouse pressed left at (363, 401)
Screenshot: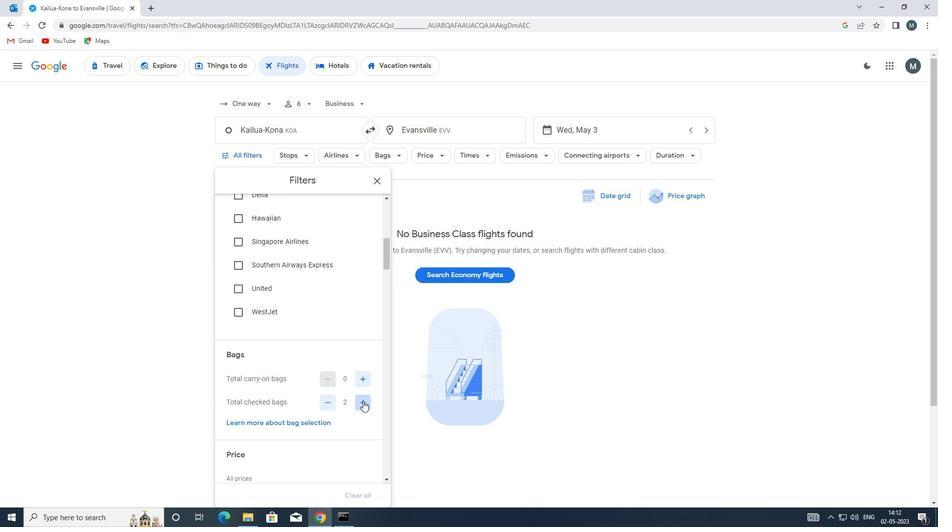 
Action: Mouse pressed left at (363, 401)
Screenshot: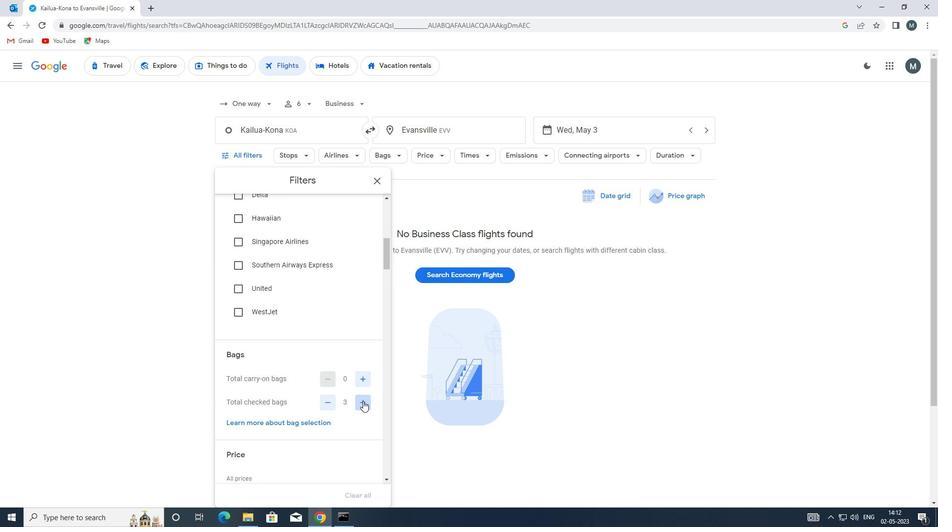 
Action: Mouse moved to (332, 400)
Screenshot: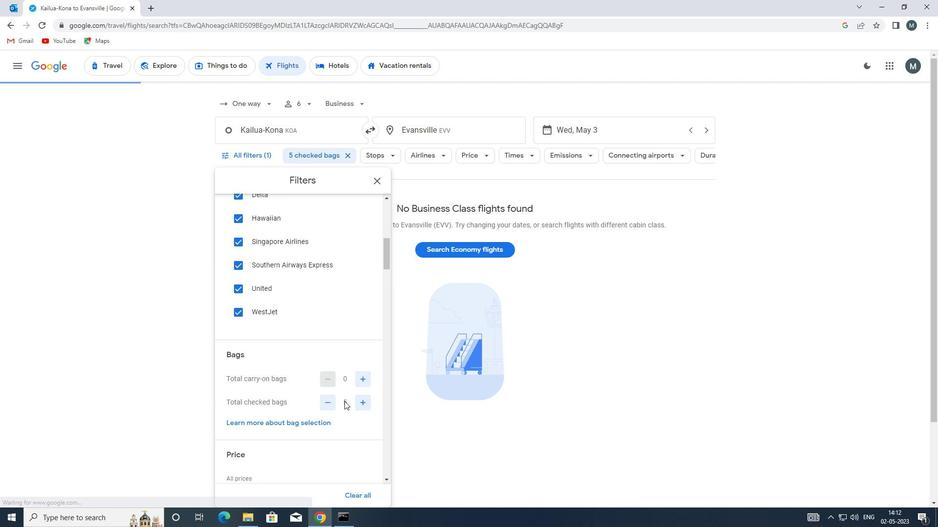 
Action: Mouse pressed left at (332, 400)
Screenshot: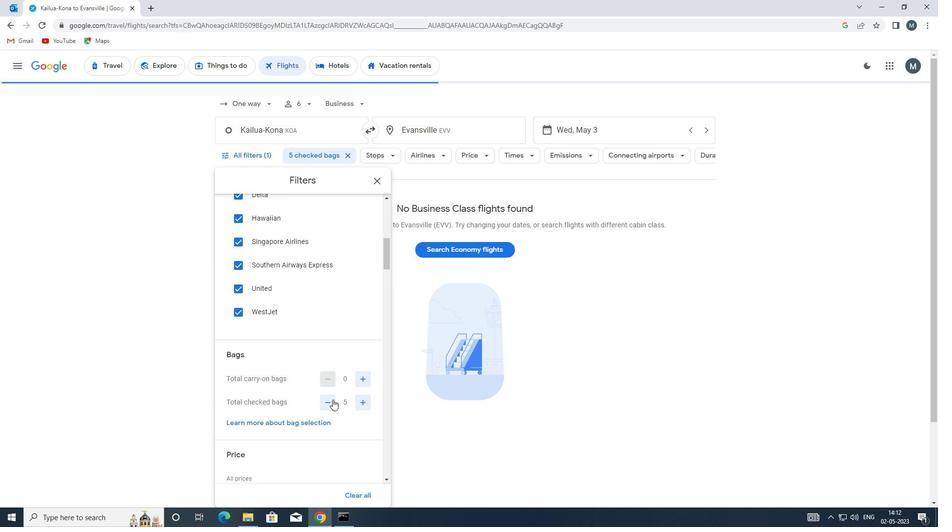 
Action: Mouse moved to (332, 397)
Screenshot: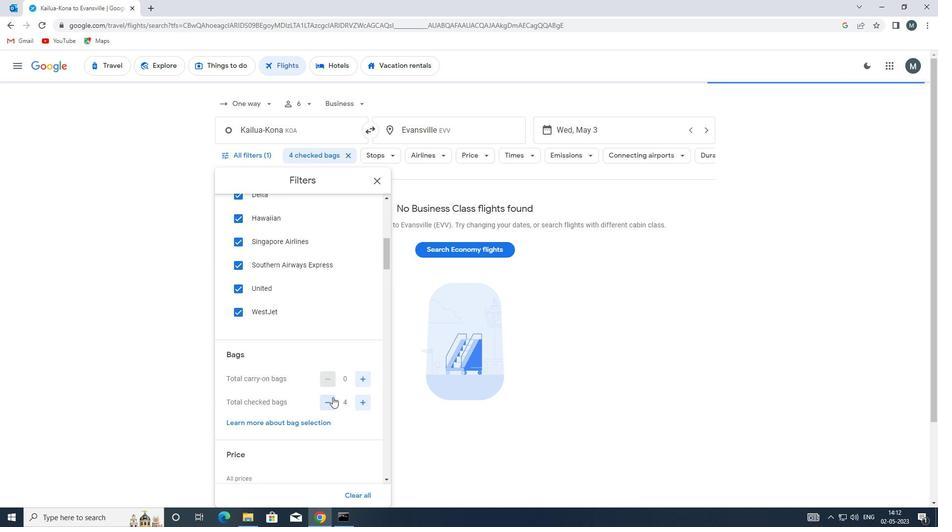 
Action: Mouse scrolled (332, 396) with delta (0, 0)
Screenshot: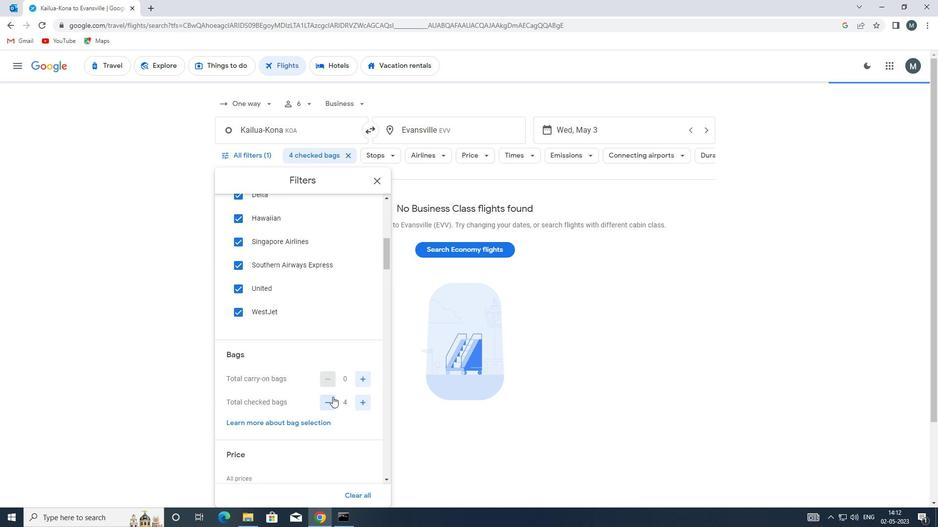 
Action: Mouse scrolled (332, 396) with delta (0, 0)
Screenshot: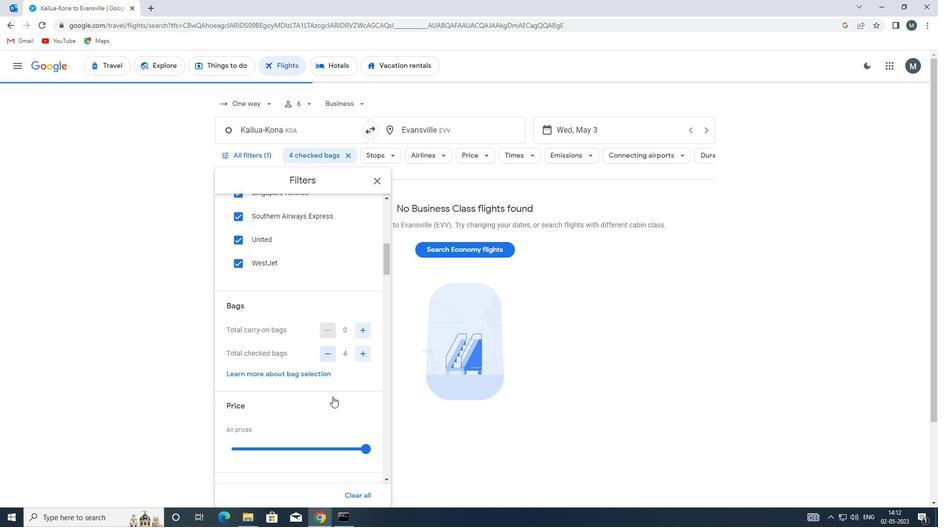 
Action: Mouse moved to (291, 395)
Screenshot: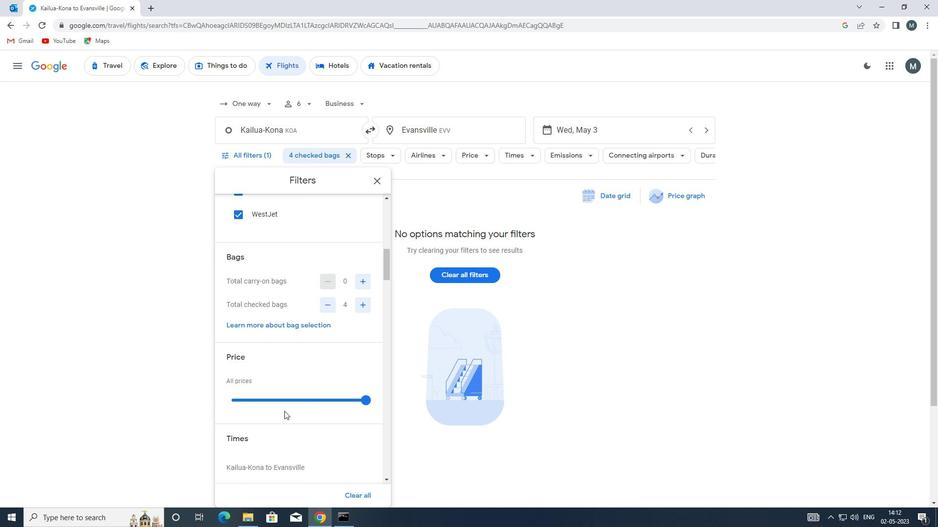
Action: Mouse pressed left at (291, 395)
Screenshot: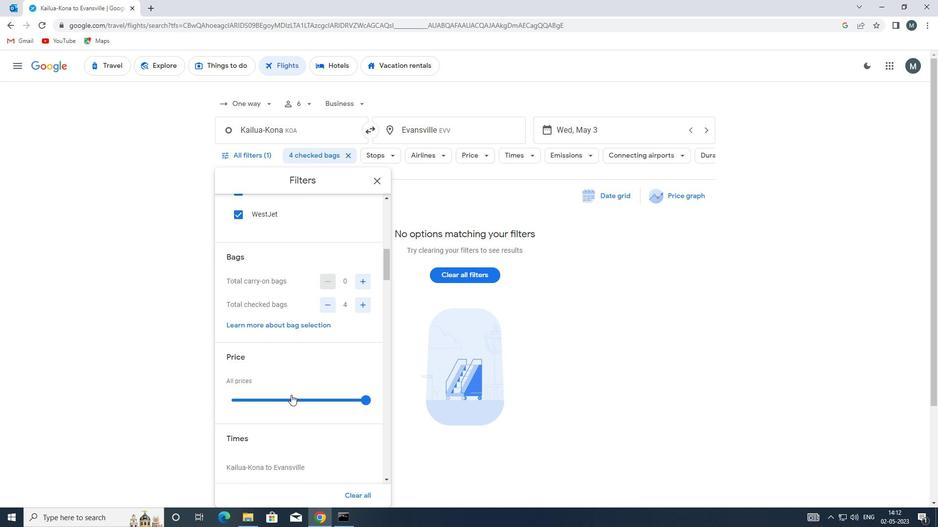 
Action: Mouse pressed left at (291, 395)
Screenshot: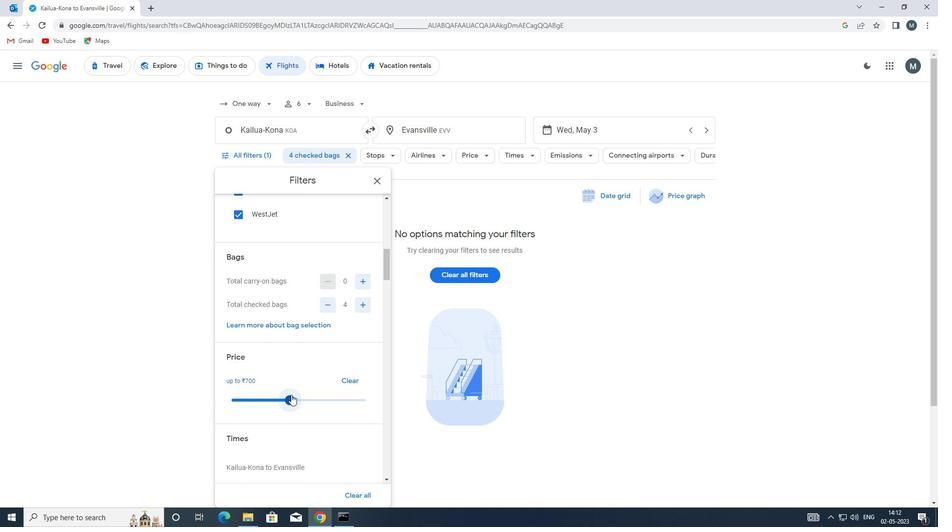 
Action: Mouse moved to (334, 384)
Screenshot: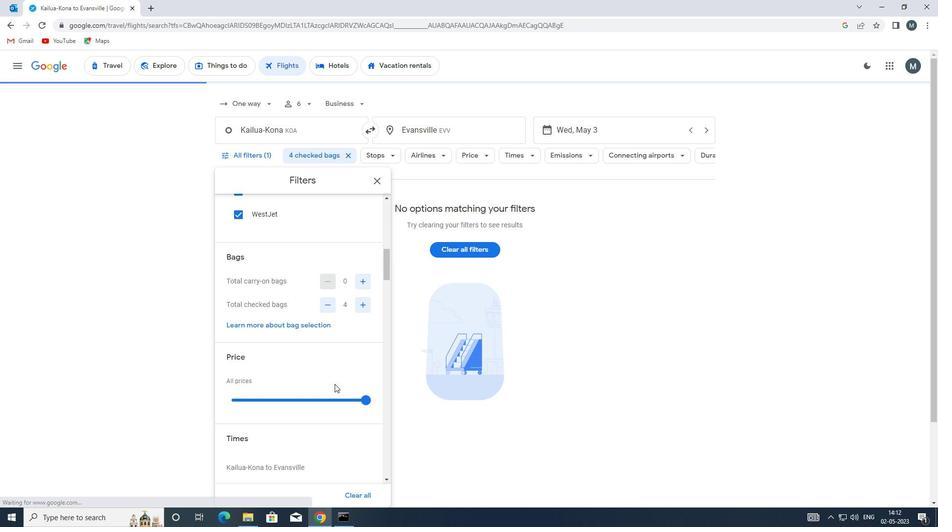 
Action: Mouse scrolled (334, 383) with delta (0, 0)
Screenshot: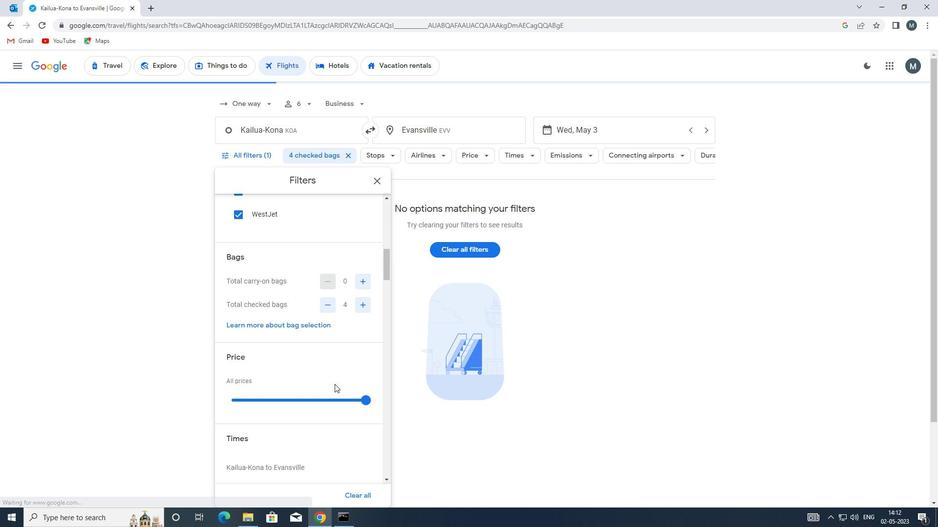 
Action: Mouse moved to (325, 384)
Screenshot: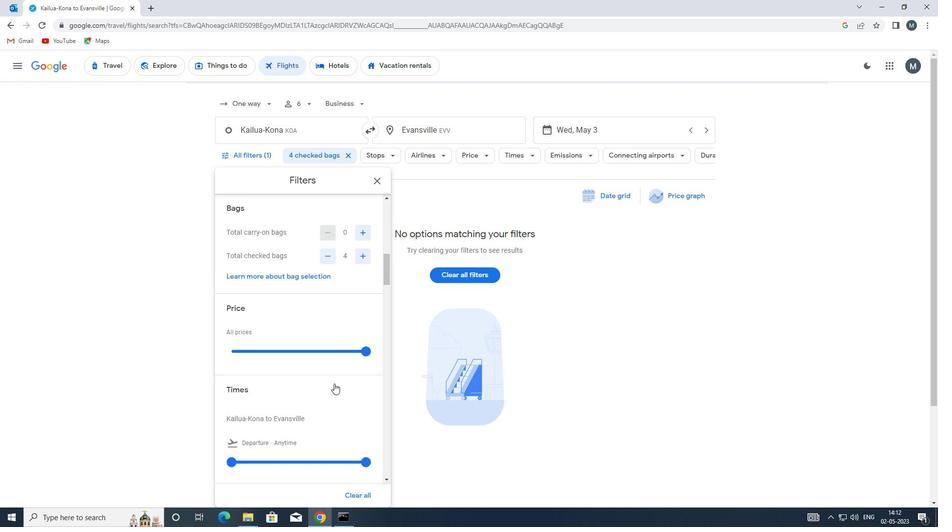 
Action: Mouse scrolled (325, 383) with delta (0, 0)
Screenshot: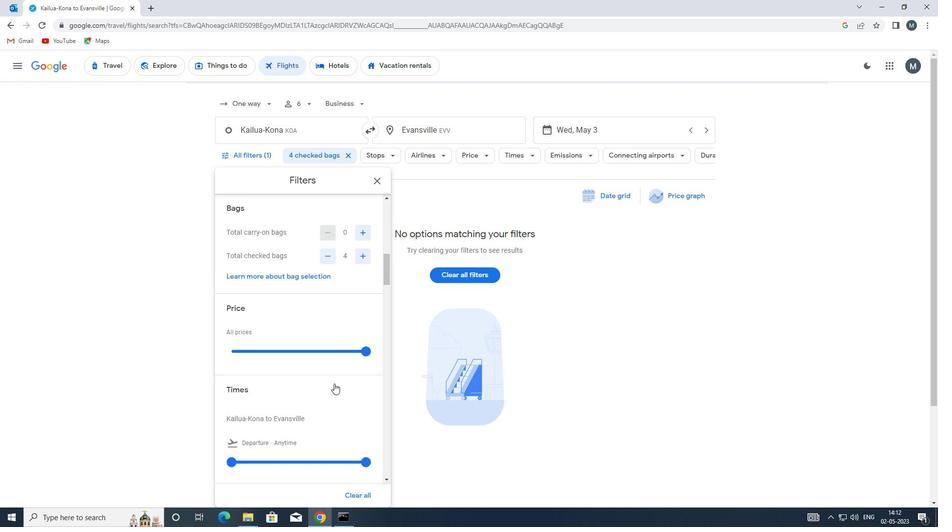 
Action: Mouse moved to (235, 405)
Screenshot: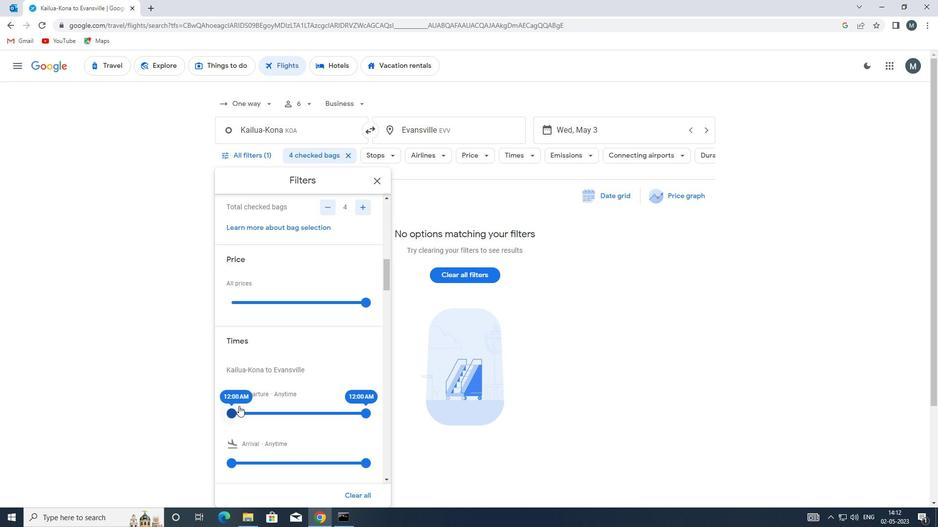
Action: Mouse scrolled (235, 404) with delta (0, 0)
Screenshot: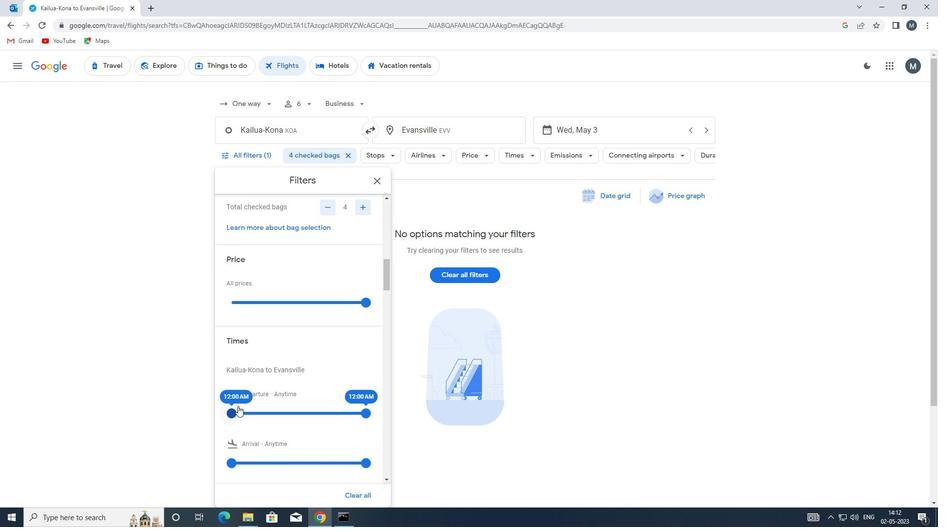 
Action: Mouse moved to (234, 363)
Screenshot: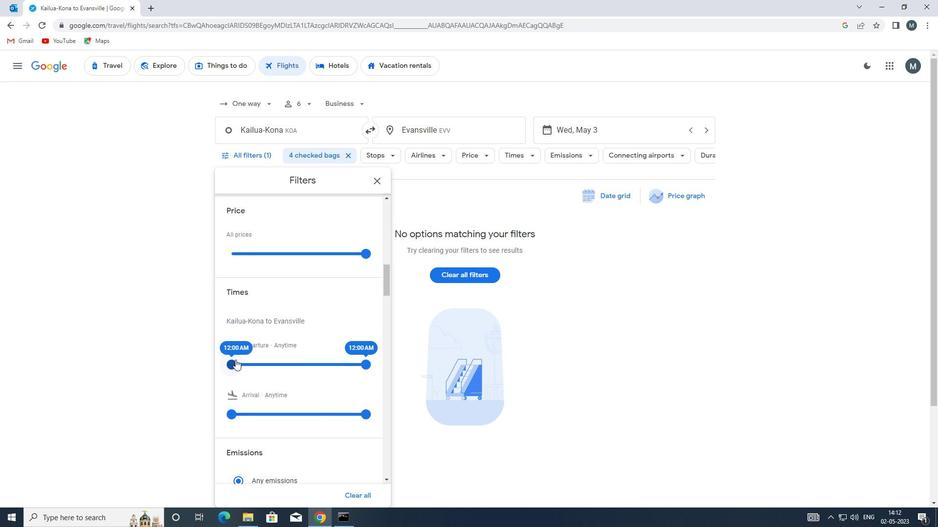 
Action: Mouse pressed left at (234, 363)
Screenshot: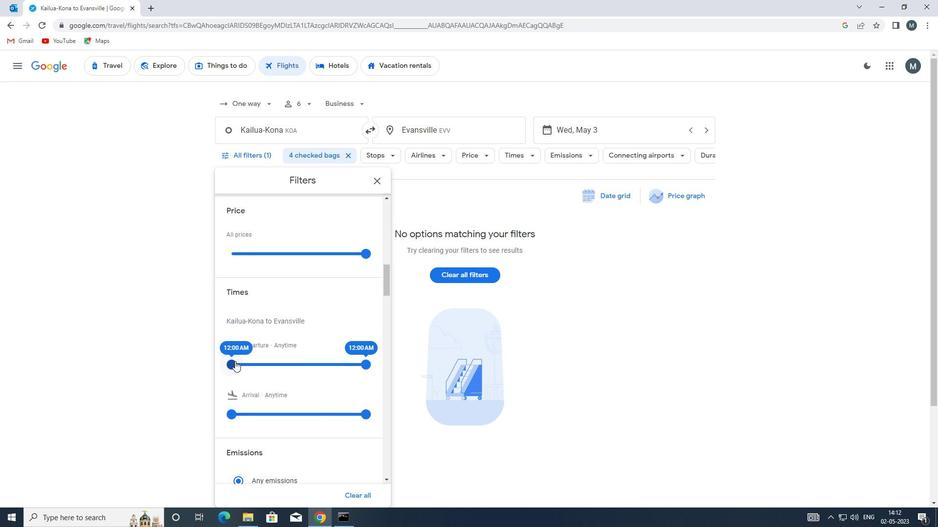 
Action: Mouse moved to (370, 365)
Screenshot: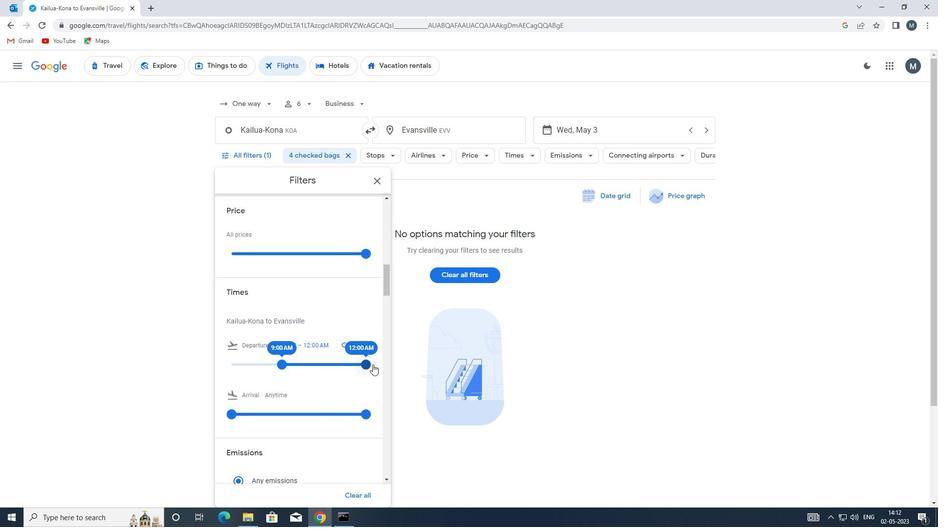 
Action: Mouse pressed left at (370, 365)
Screenshot: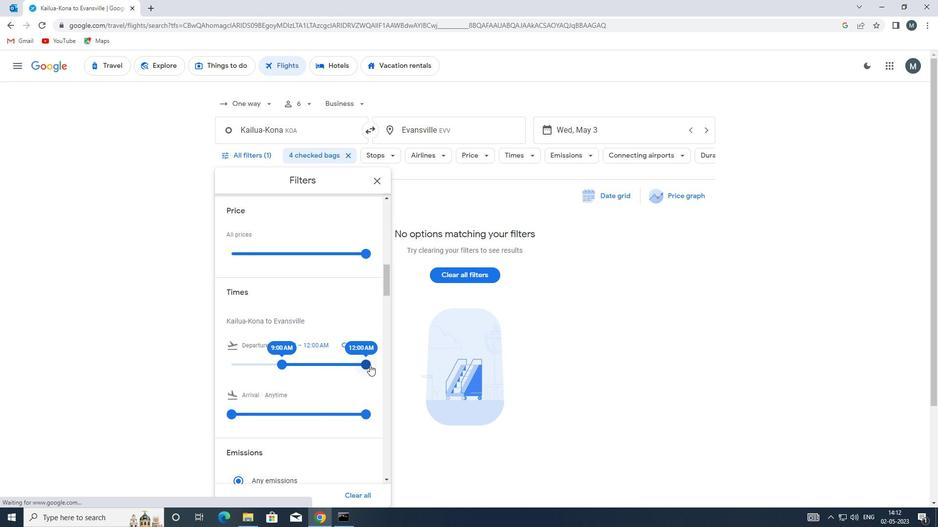 
Action: Mouse moved to (282, 359)
Screenshot: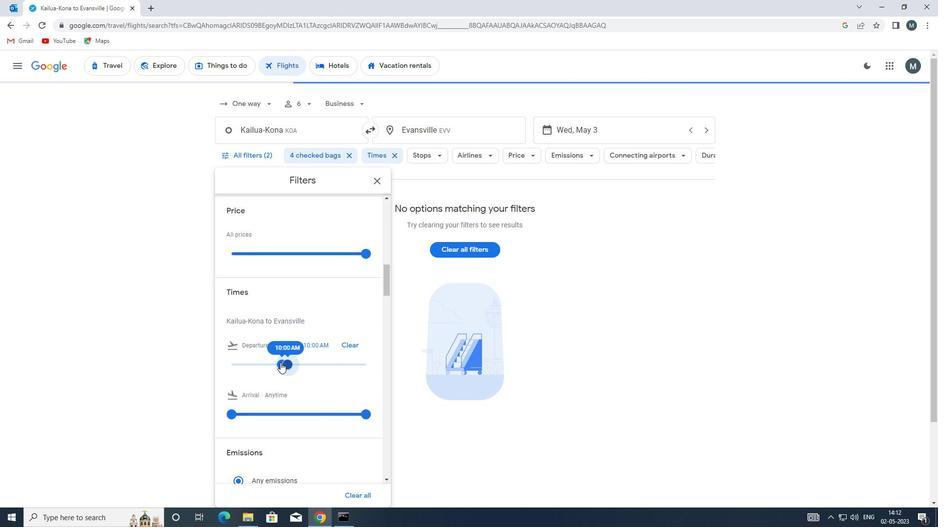 
Action: Mouse scrolled (282, 358) with delta (0, 0)
Screenshot: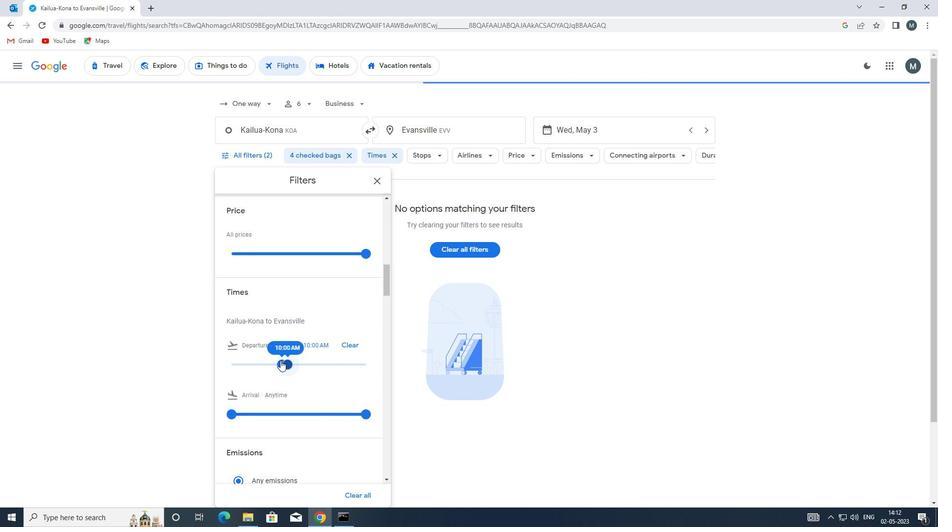 
Action: Mouse scrolled (282, 358) with delta (0, 0)
Screenshot: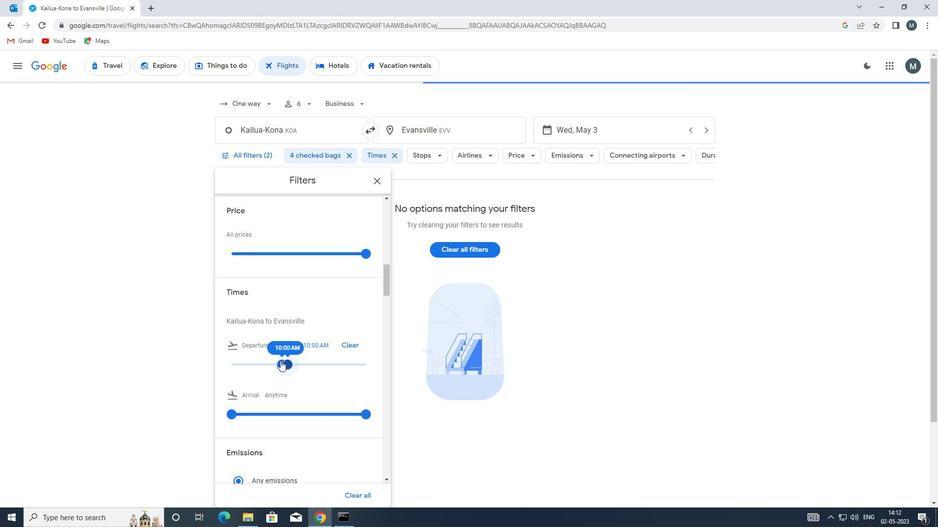 
Action: Mouse moved to (377, 181)
Screenshot: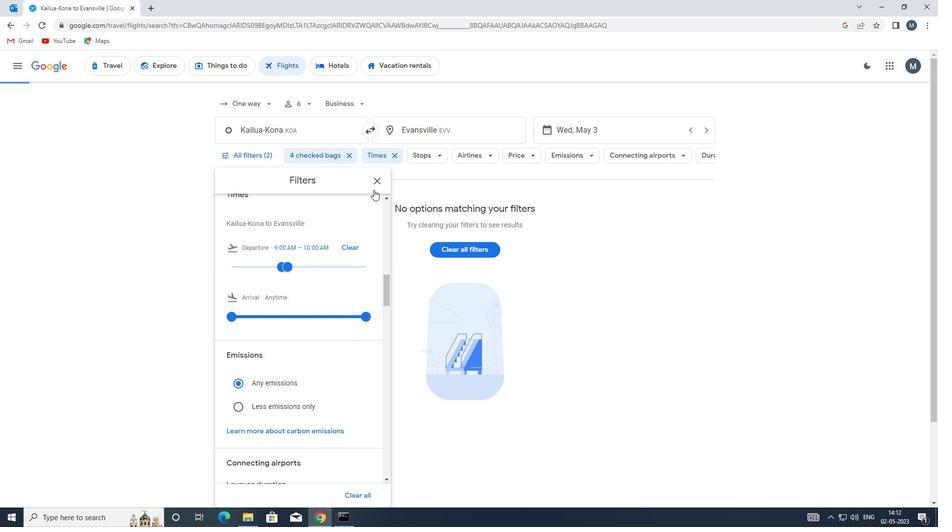 
Action: Mouse pressed left at (377, 181)
Screenshot: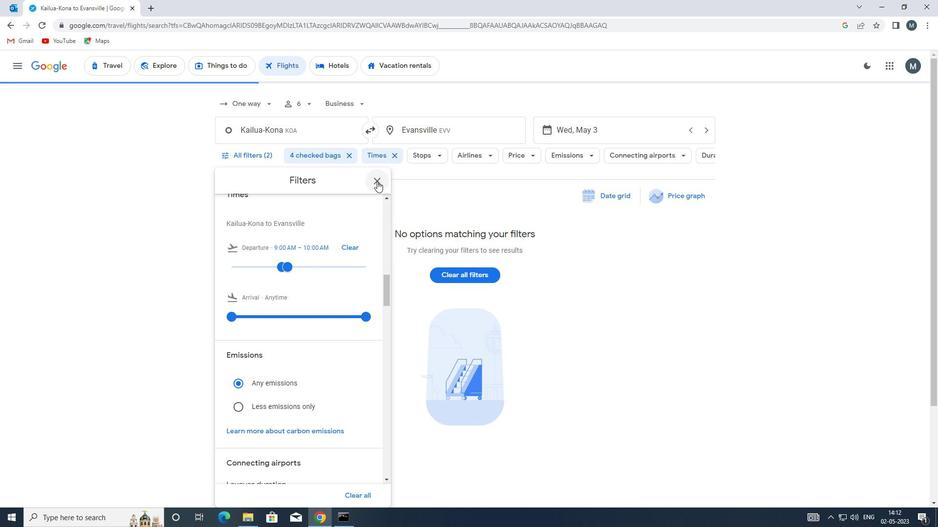 
